 Task: Find connections with filter location San Ramón de la Nueva Orán with filter topic #AIwith filter profile language German with filter current company Dubai Jobs, Gulf Jobs, Jobs in Dubai, Qatar, Kuwait - Boyen Haddin & The Giant HR Consultant with filter school Nalanda Open University, Patna with filter industry Footwear Manufacturing with filter service category Program Management with filter keywords title Business Analyst
Action: Mouse moved to (703, 573)
Screenshot: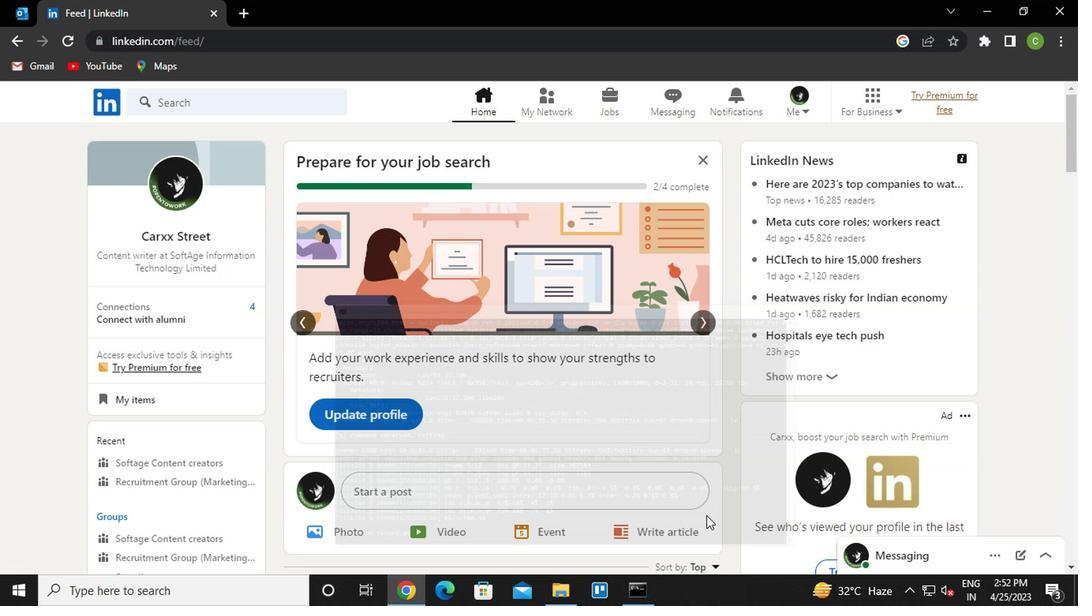 
Action: Mouse scrolled (703, 574) with delta (0, 0)
Screenshot: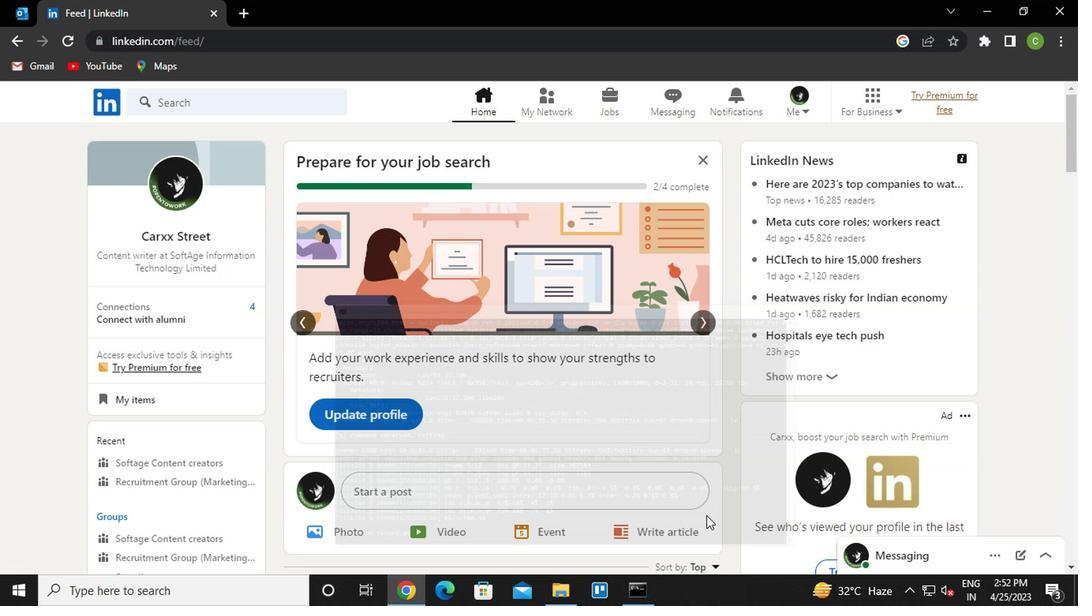 
Action: Mouse moved to (551, 105)
Screenshot: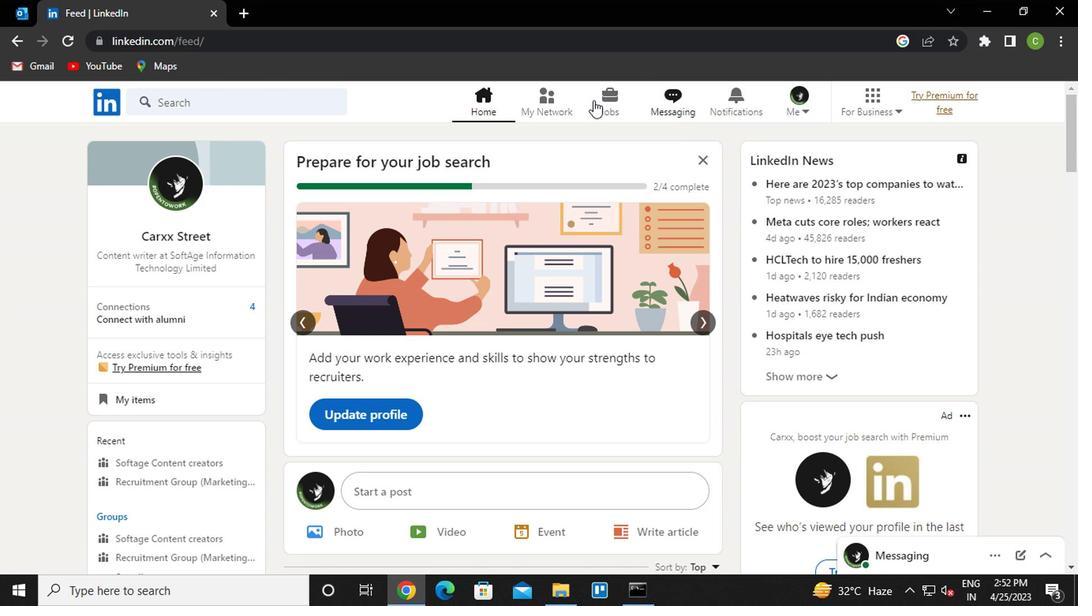 
Action: Mouse pressed left at (551, 105)
Screenshot: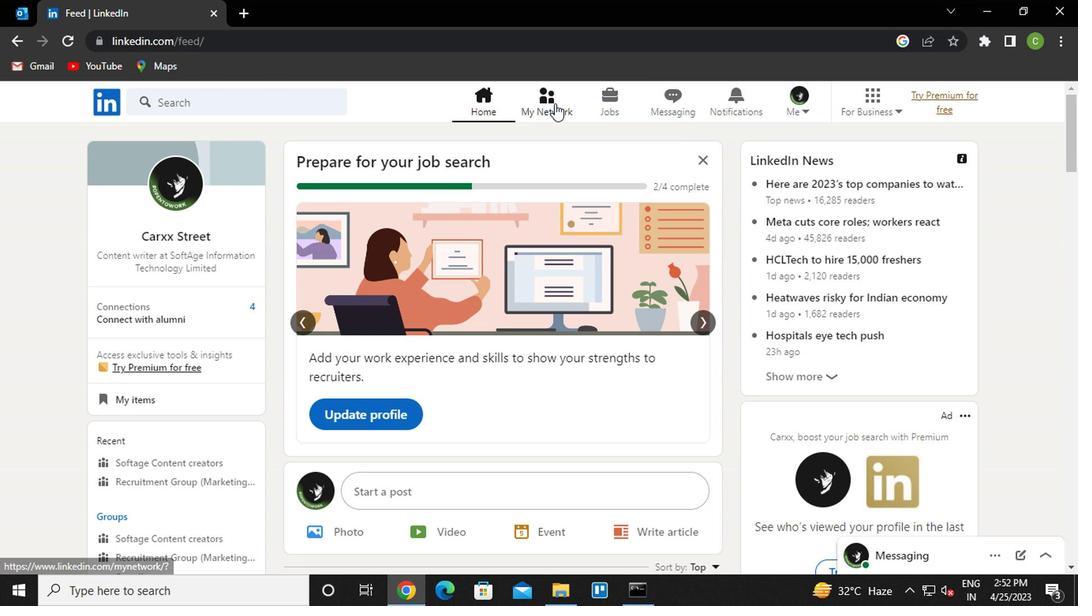 
Action: Mouse moved to (212, 199)
Screenshot: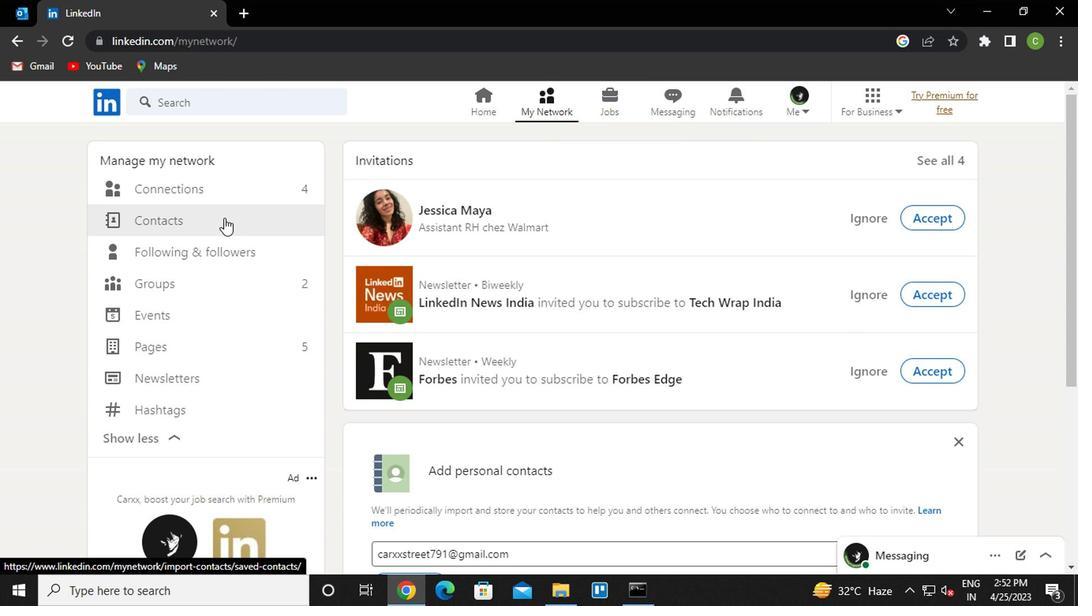 
Action: Mouse pressed left at (212, 199)
Screenshot: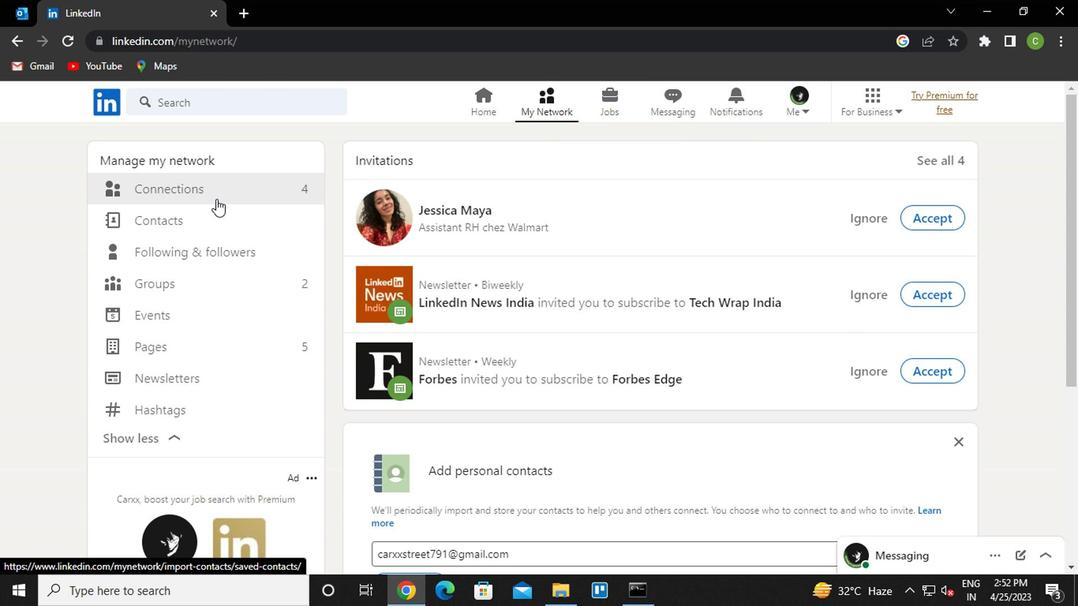 
Action: Mouse moved to (215, 203)
Screenshot: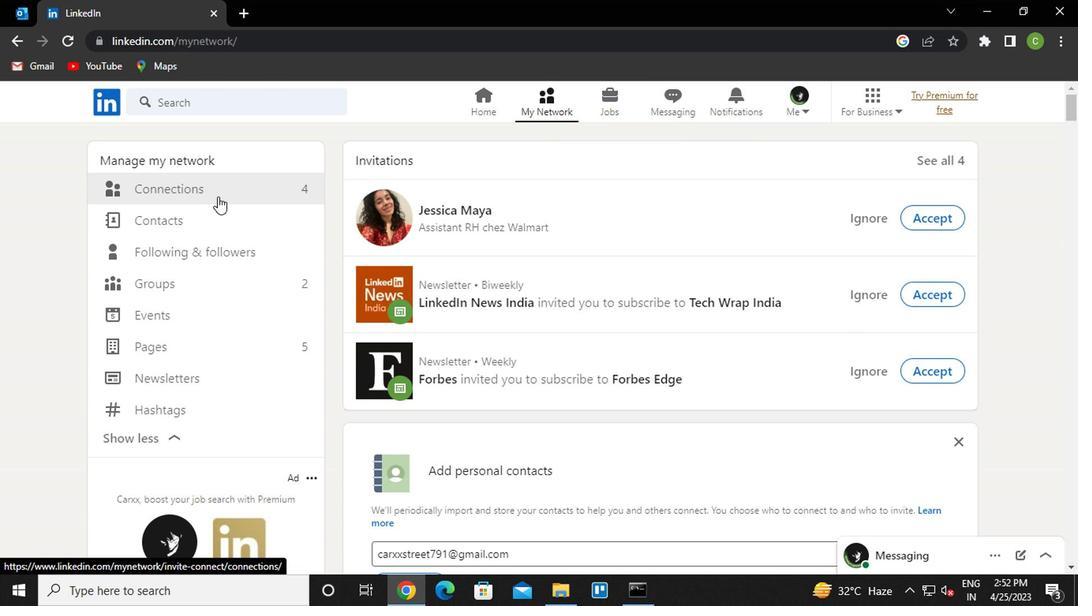 
Action: Mouse pressed left at (215, 203)
Screenshot: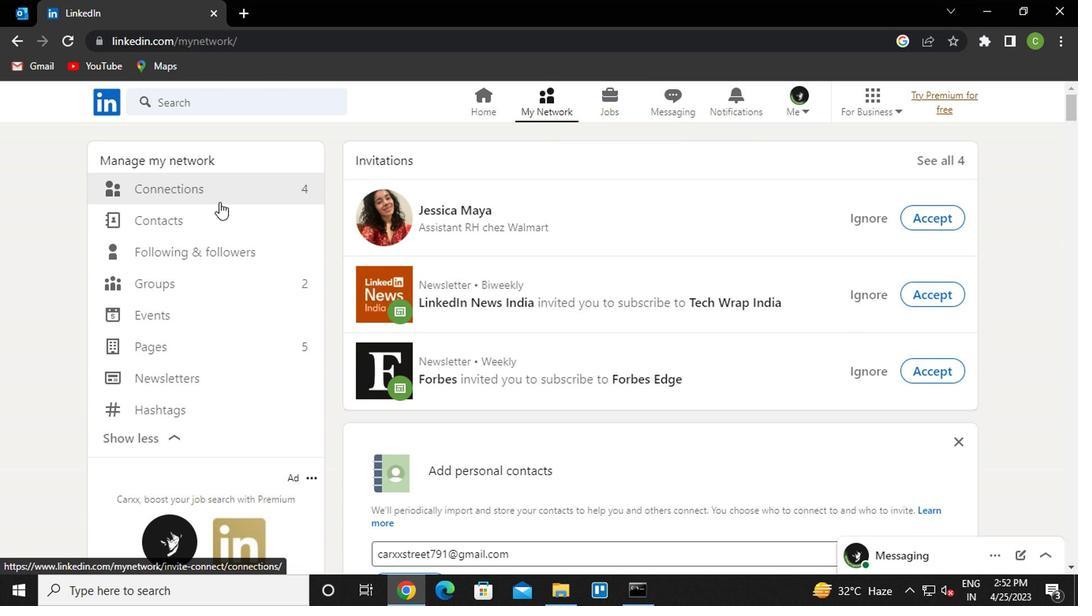 
Action: Mouse moved to (216, 201)
Screenshot: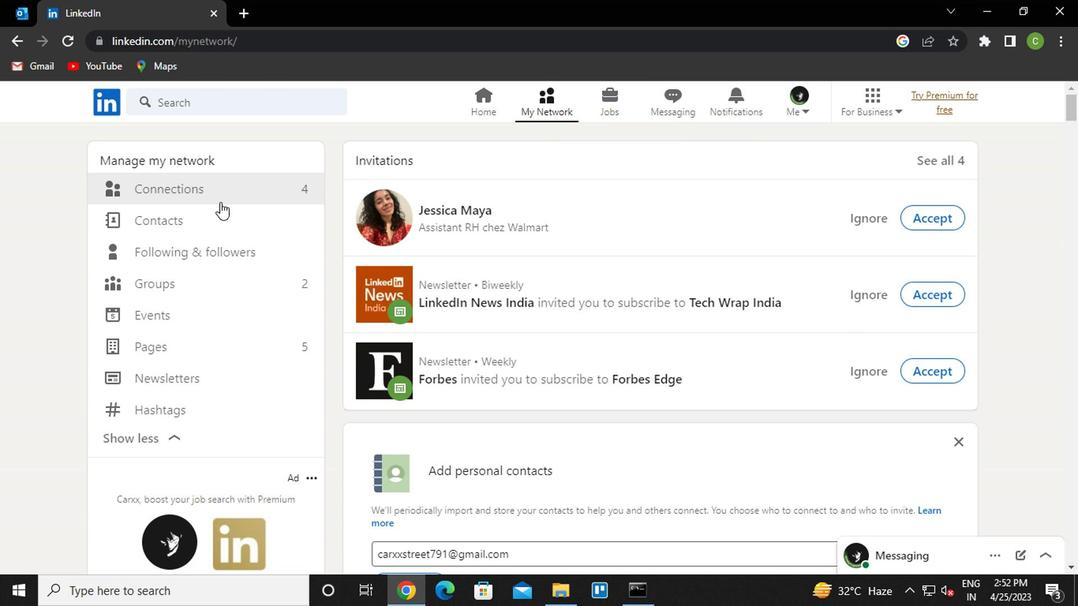 
Action: Mouse pressed left at (216, 201)
Screenshot: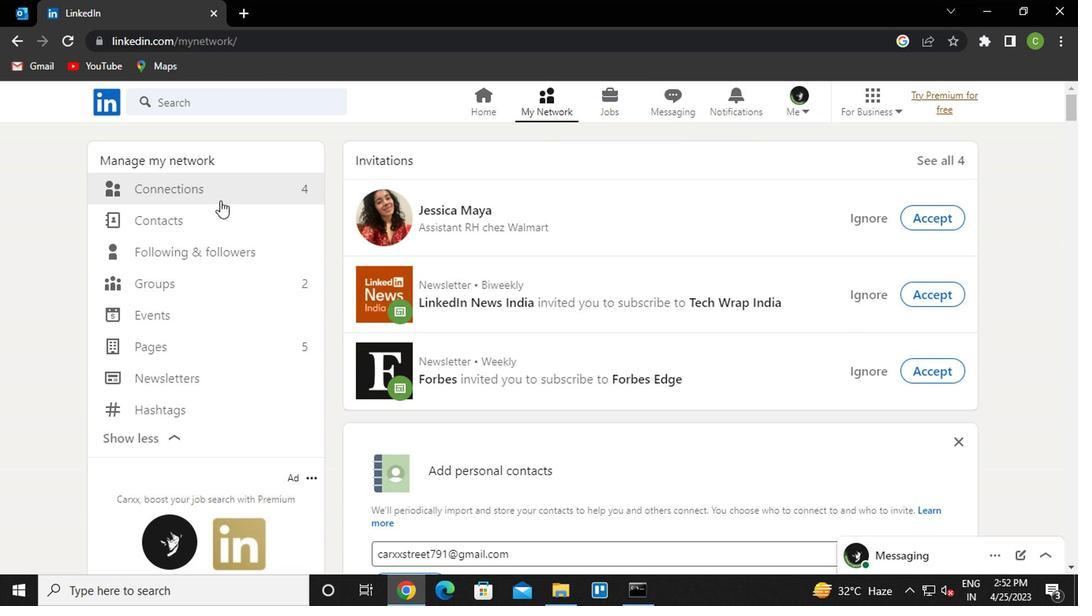 
Action: Mouse pressed left at (216, 201)
Screenshot: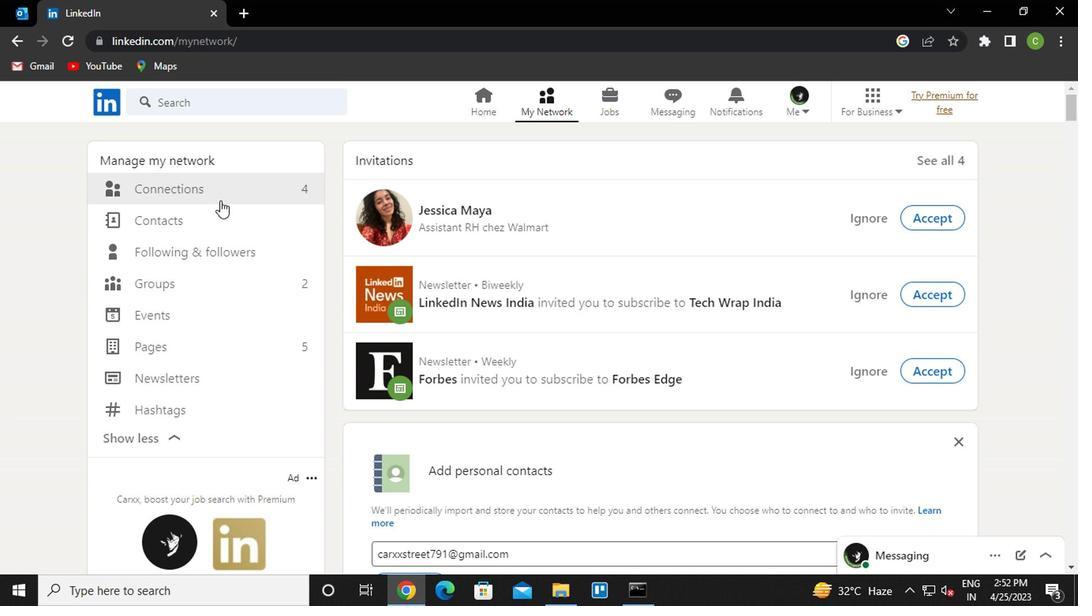 
Action: Mouse pressed left at (216, 201)
Screenshot: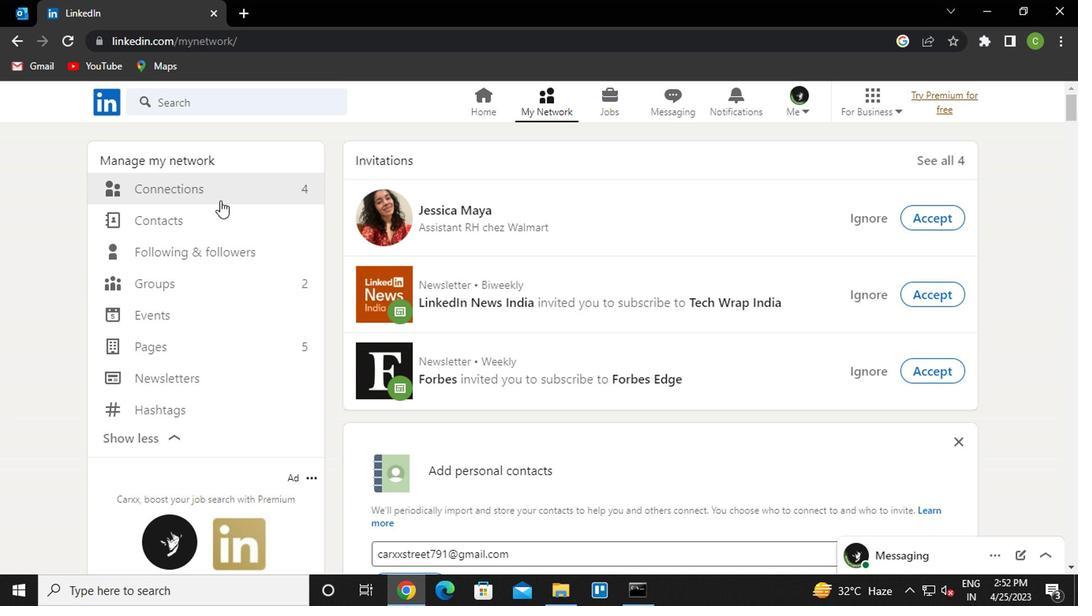 
Action: Mouse moved to (235, 202)
Screenshot: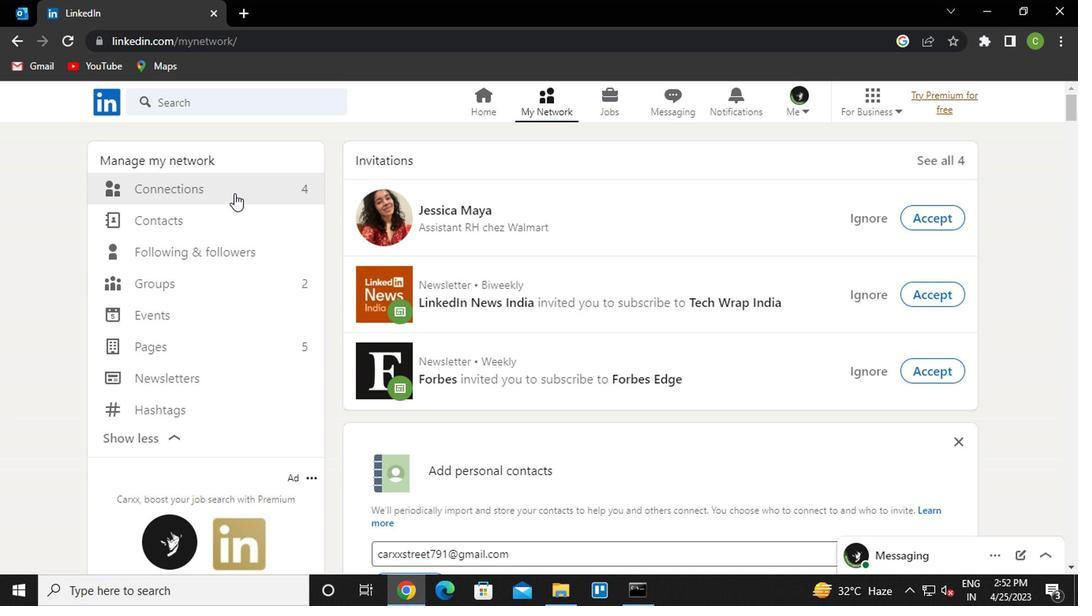 
Action: Mouse scrolled (235, 203) with delta (0, 1)
Screenshot: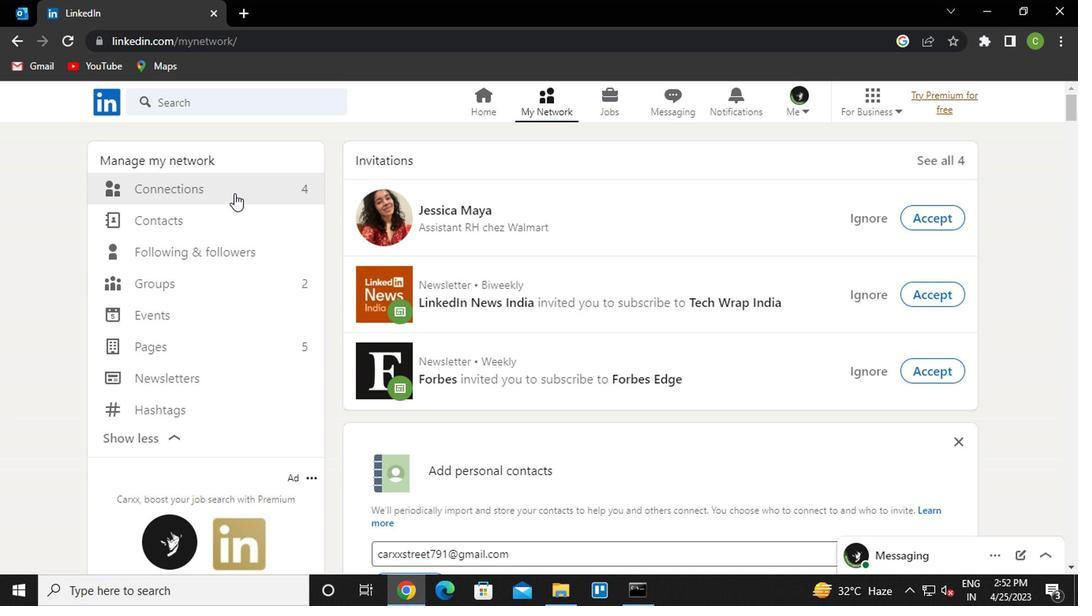 
Action: Mouse moved to (235, 207)
Screenshot: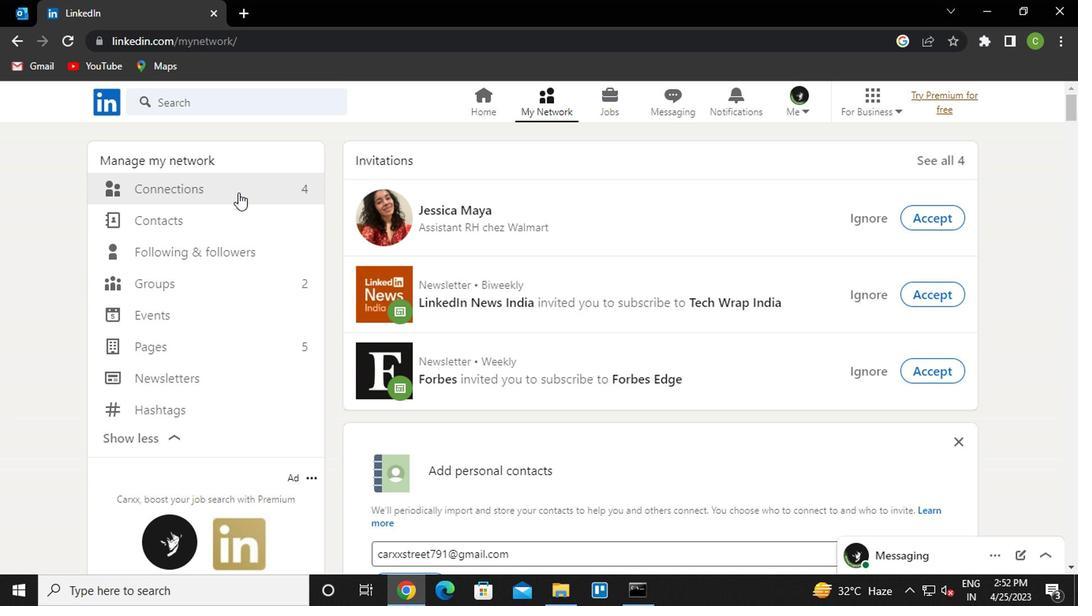 
Action: Mouse scrolled (235, 207) with delta (0, 0)
Screenshot: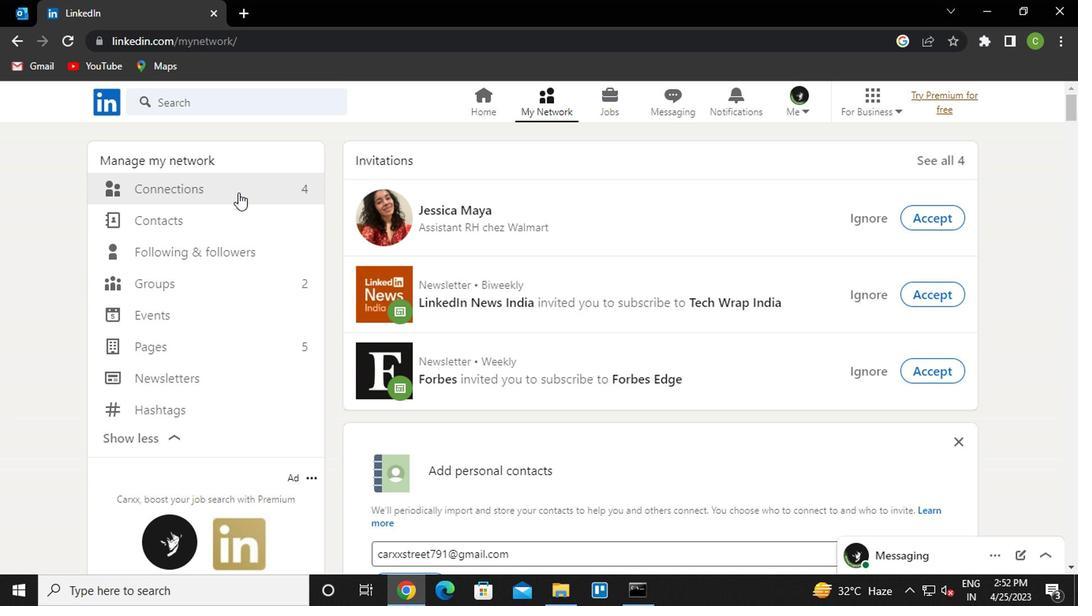 
Action: Mouse moved to (235, 210)
Screenshot: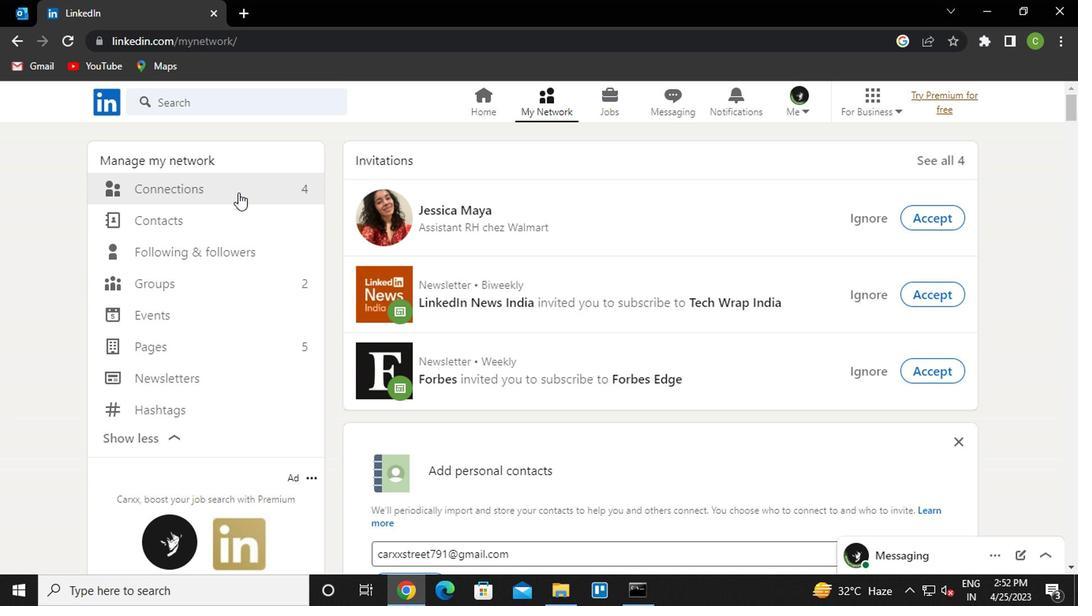 
Action: Mouse scrolled (235, 211) with delta (0, 1)
Screenshot: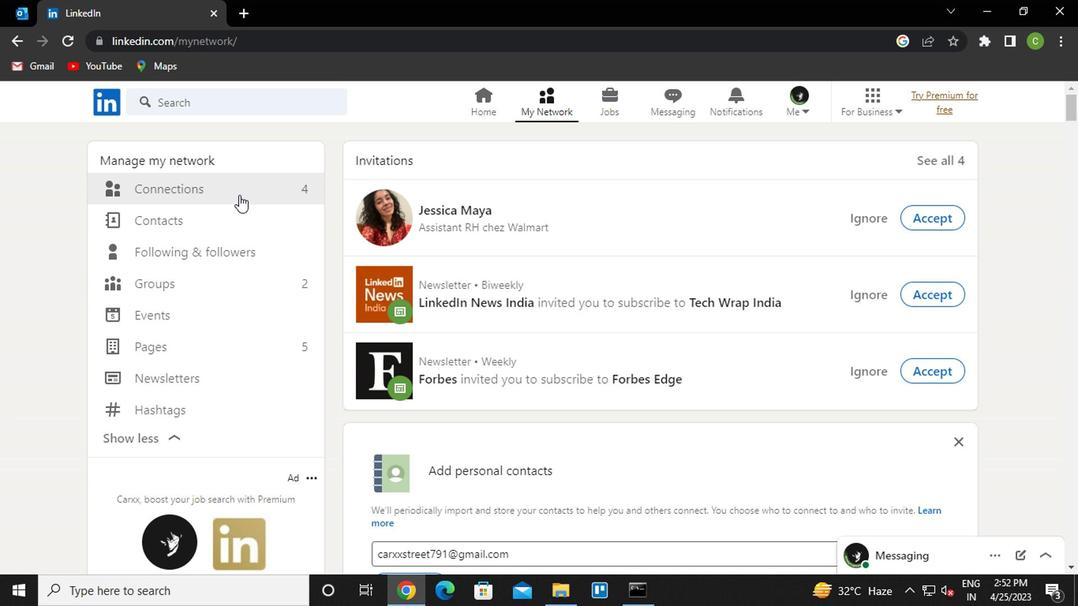 
Action: Mouse moved to (238, 189)
Screenshot: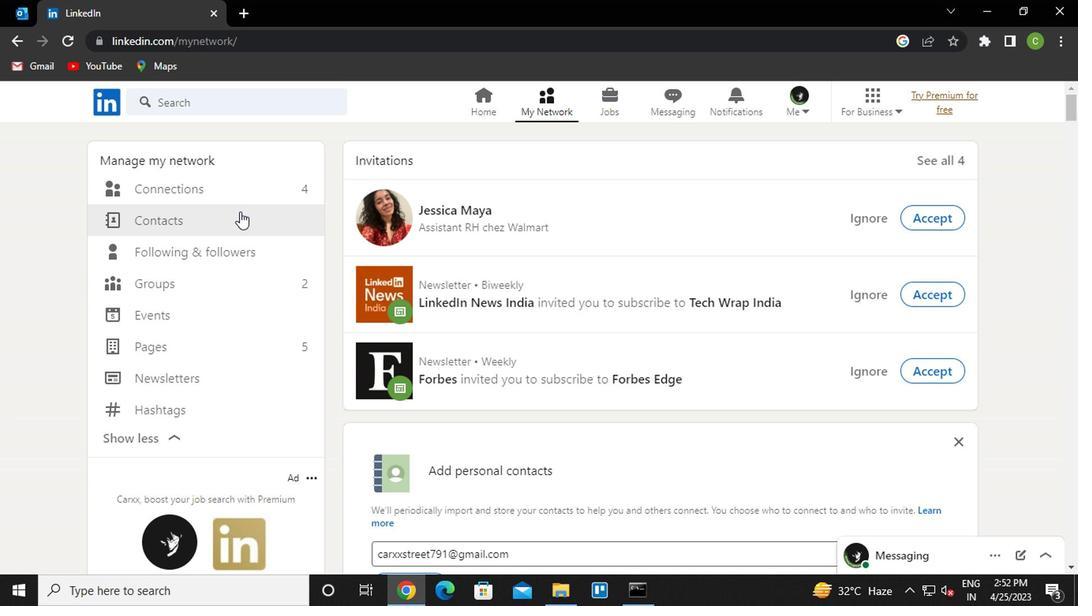 
Action: Mouse pressed left at (238, 189)
Screenshot: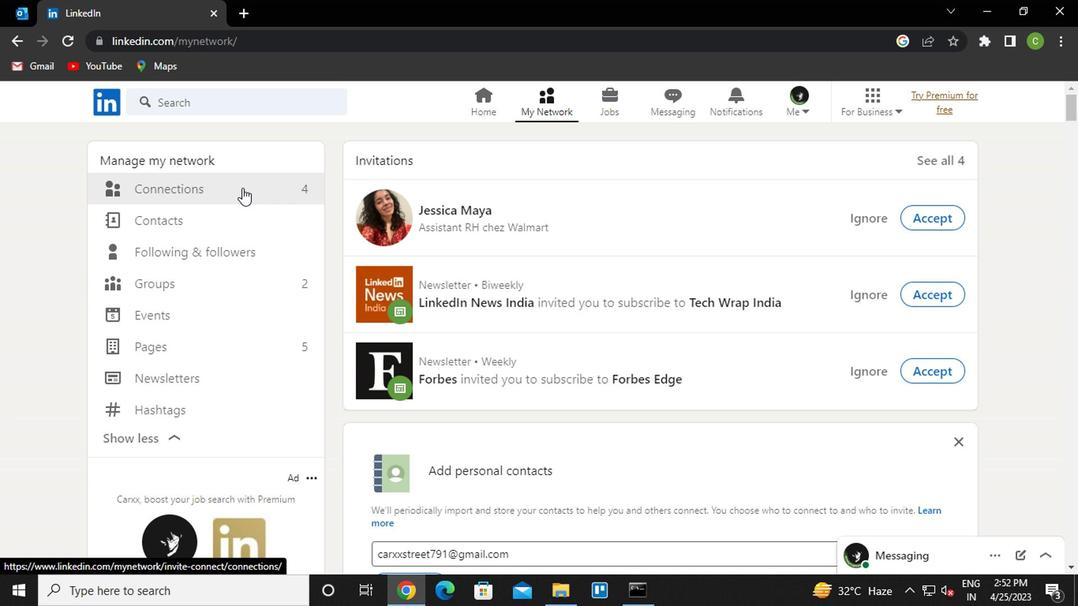 
Action: Mouse moved to (667, 189)
Screenshot: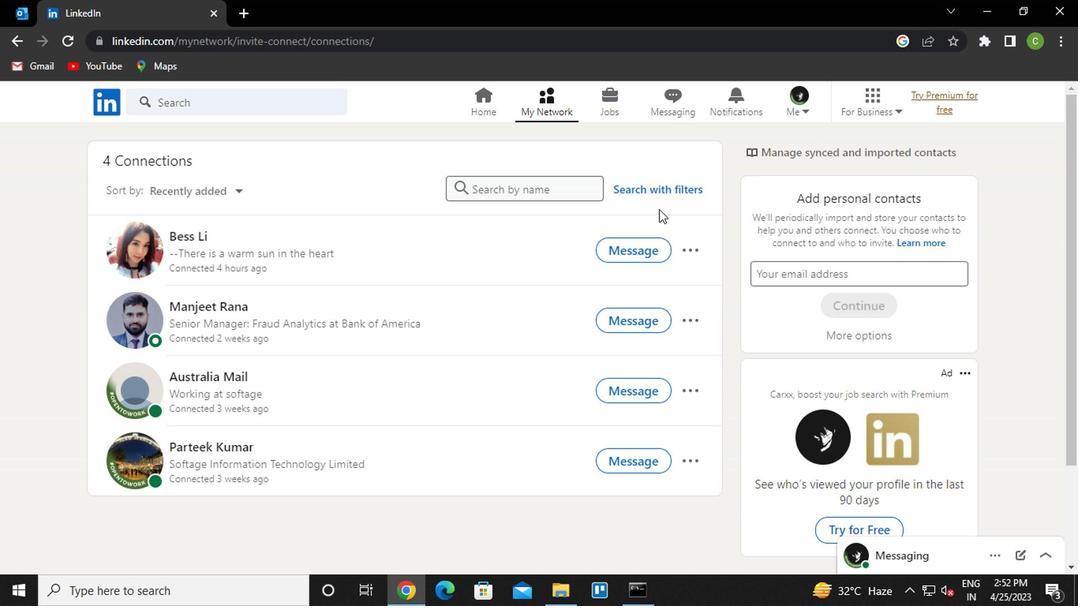 
Action: Mouse pressed left at (667, 189)
Screenshot: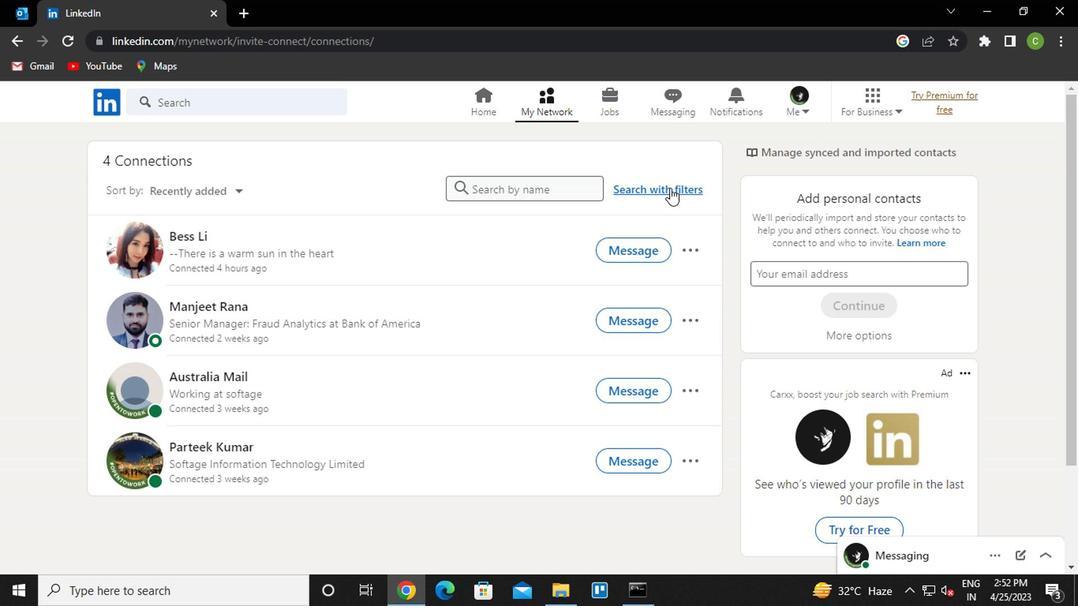 
Action: Mouse moved to (542, 154)
Screenshot: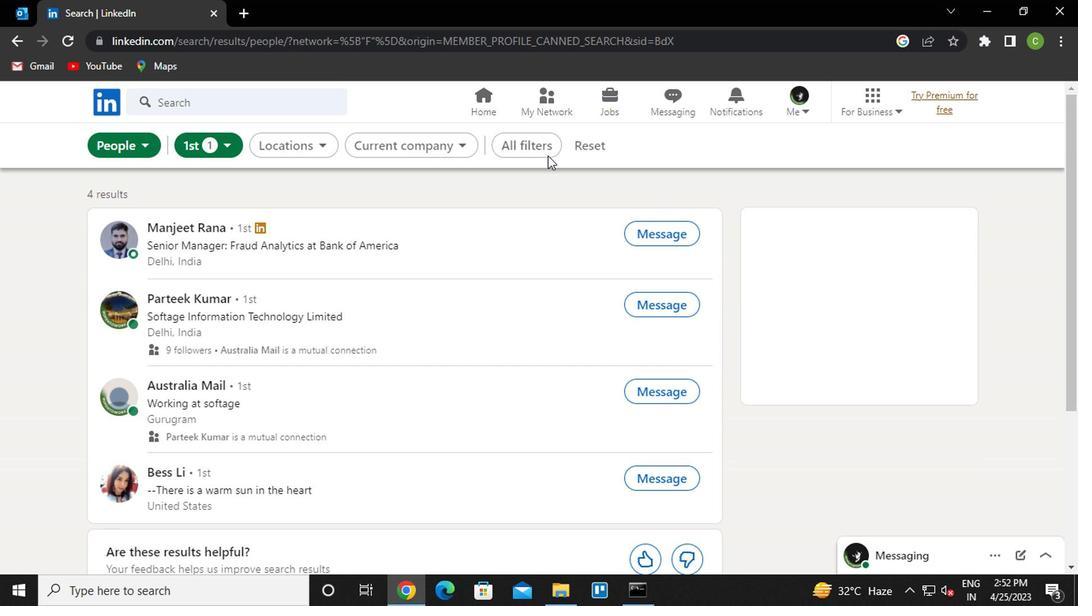
Action: Mouse pressed left at (542, 154)
Screenshot: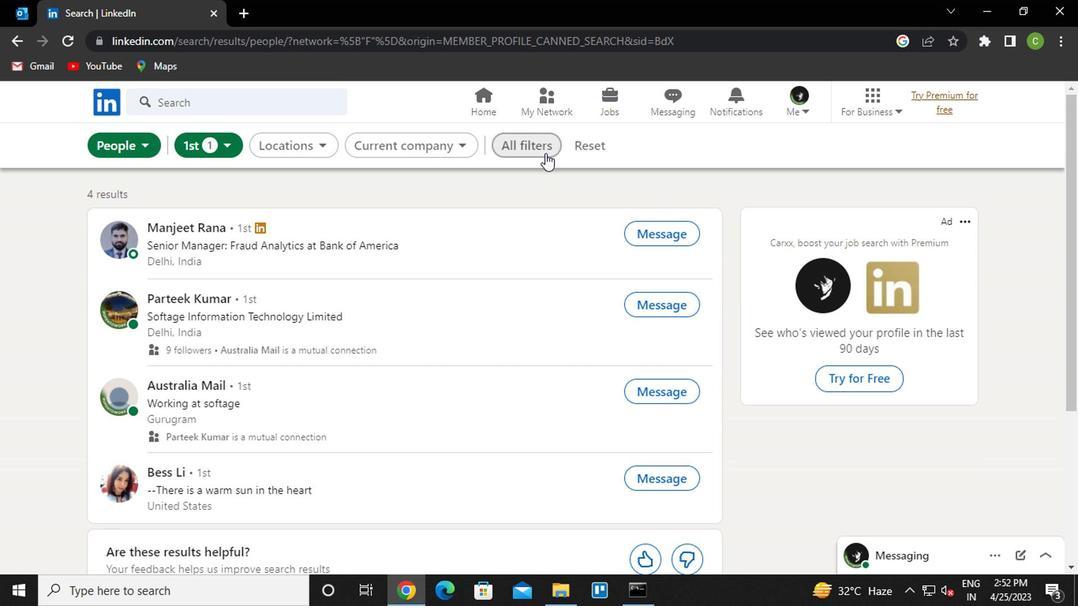 
Action: Mouse moved to (852, 327)
Screenshot: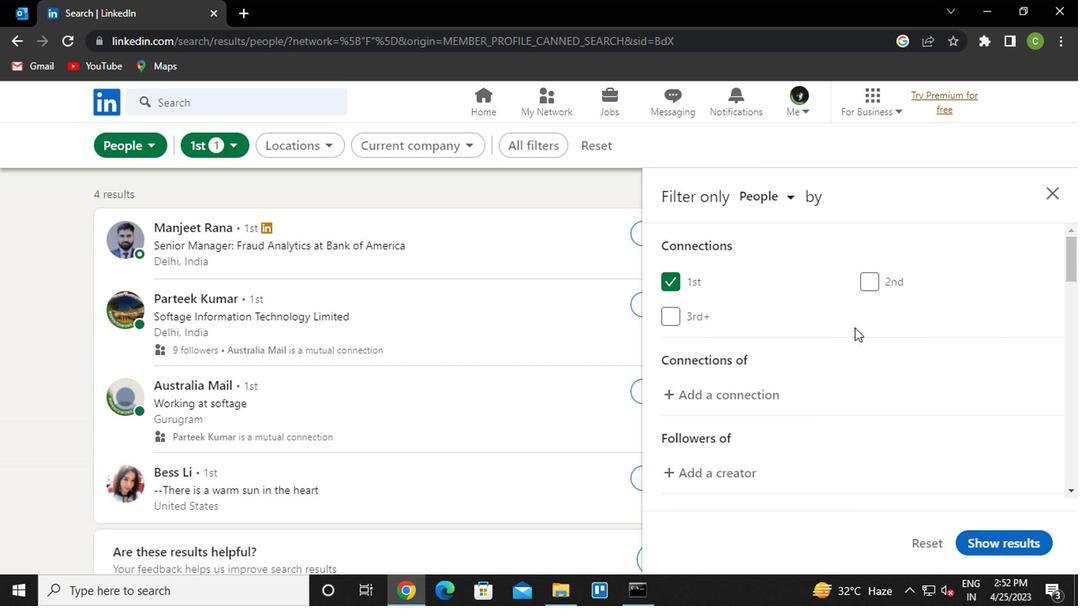 
Action: Mouse scrolled (852, 326) with delta (0, -1)
Screenshot: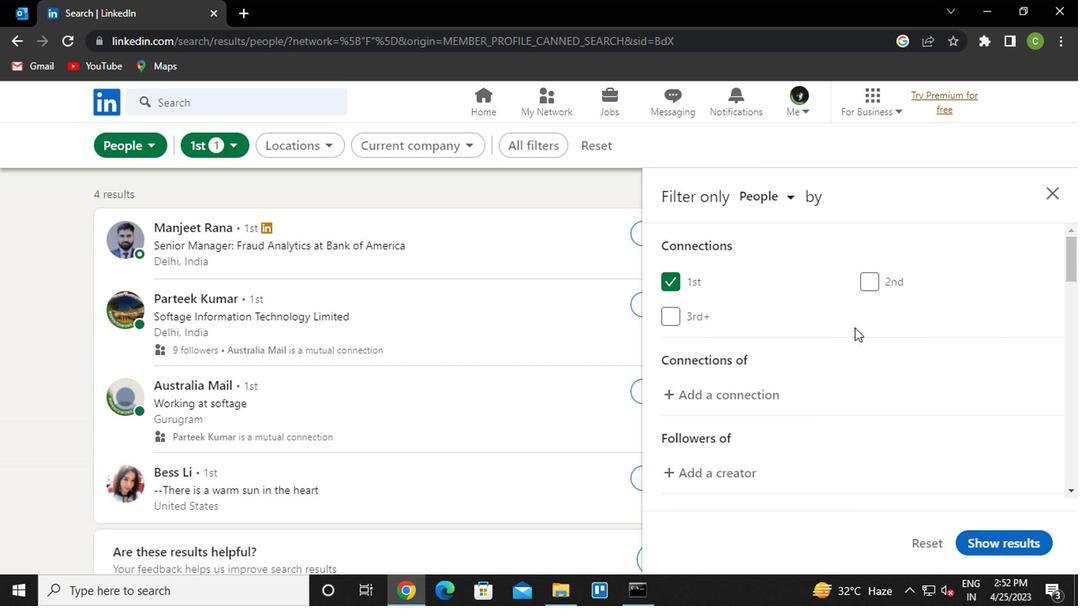 
Action: Mouse moved to (846, 339)
Screenshot: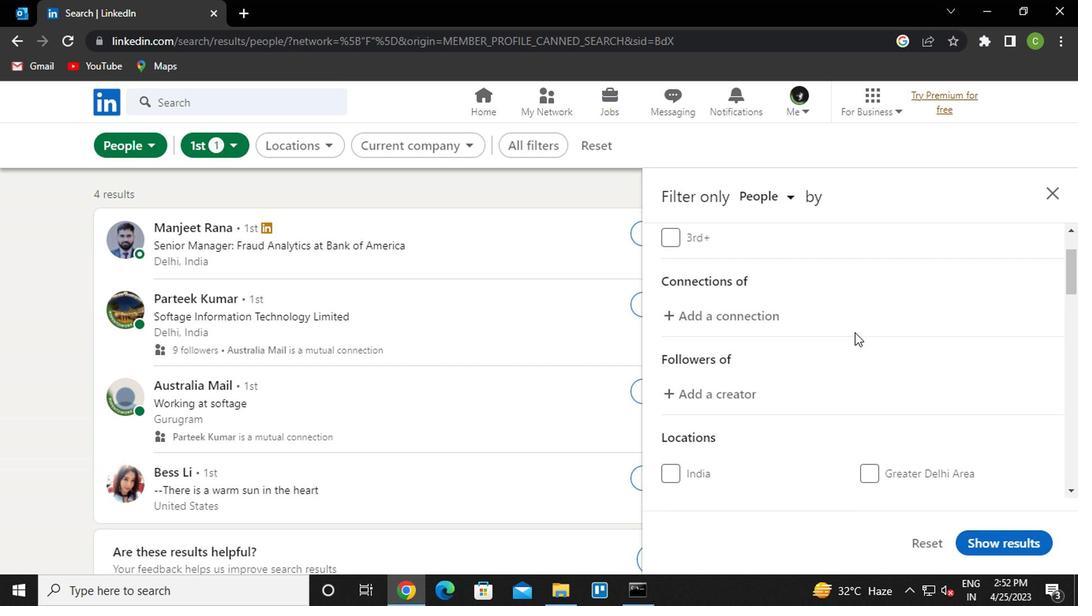 
Action: Mouse scrolled (846, 338) with delta (0, -1)
Screenshot: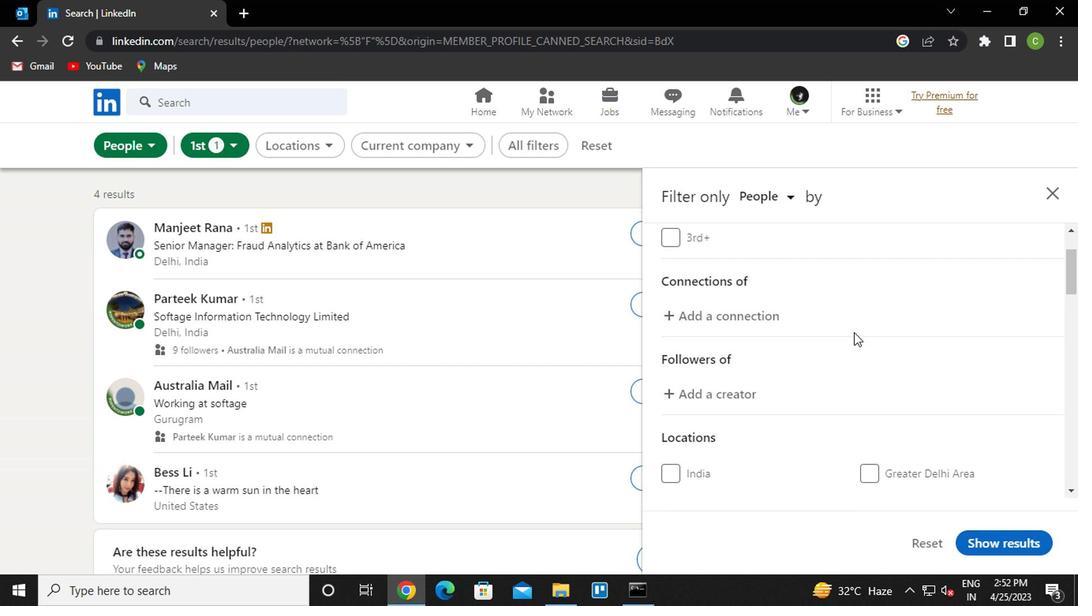 
Action: Mouse scrolled (846, 338) with delta (0, -1)
Screenshot: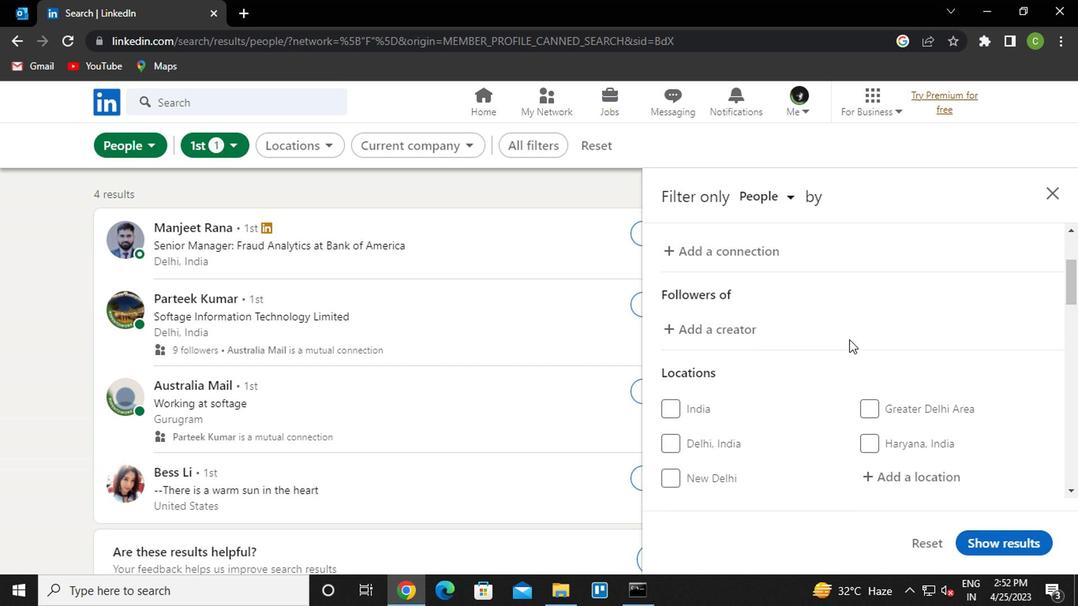 
Action: Mouse moved to (904, 376)
Screenshot: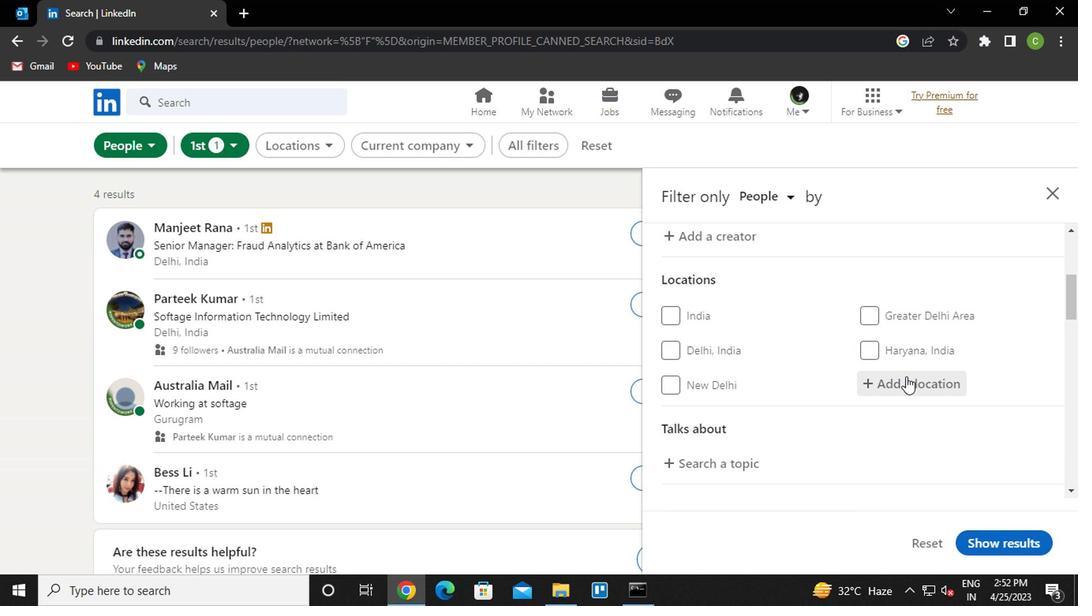 
Action: Mouse pressed left at (904, 376)
Screenshot: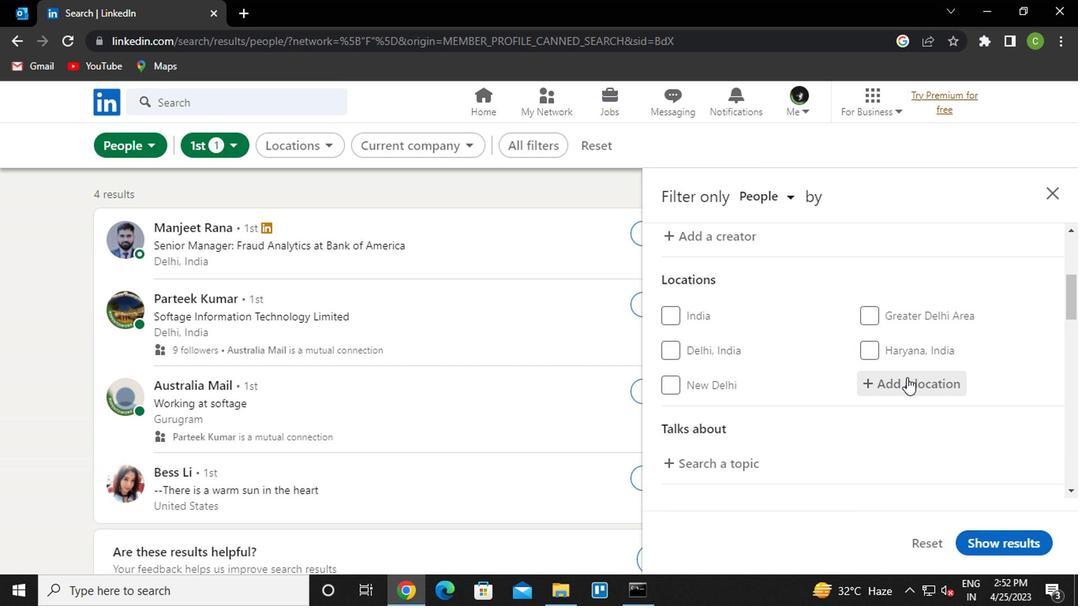 
Action: Mouse moved to (901, 379)
Screenshot: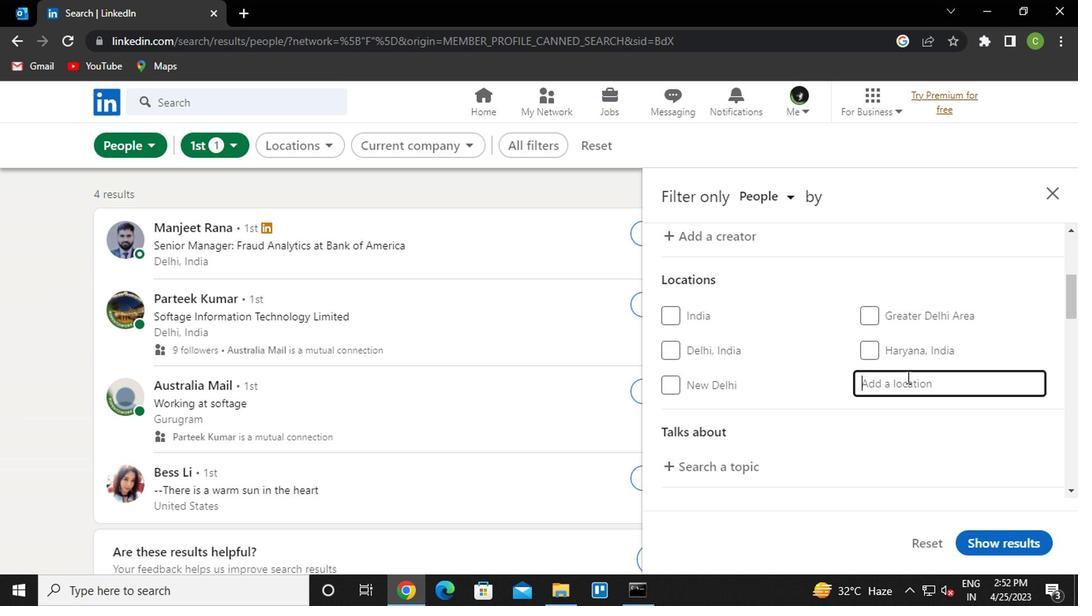 
Action: Key pressed <Key.caps_lock><Key.caps_lock>s<Key.caps_lock>an<Key.space><Key.caps_lock>r<Key.caps_lock>amon<Key.down><Key.enter>
Screenshot: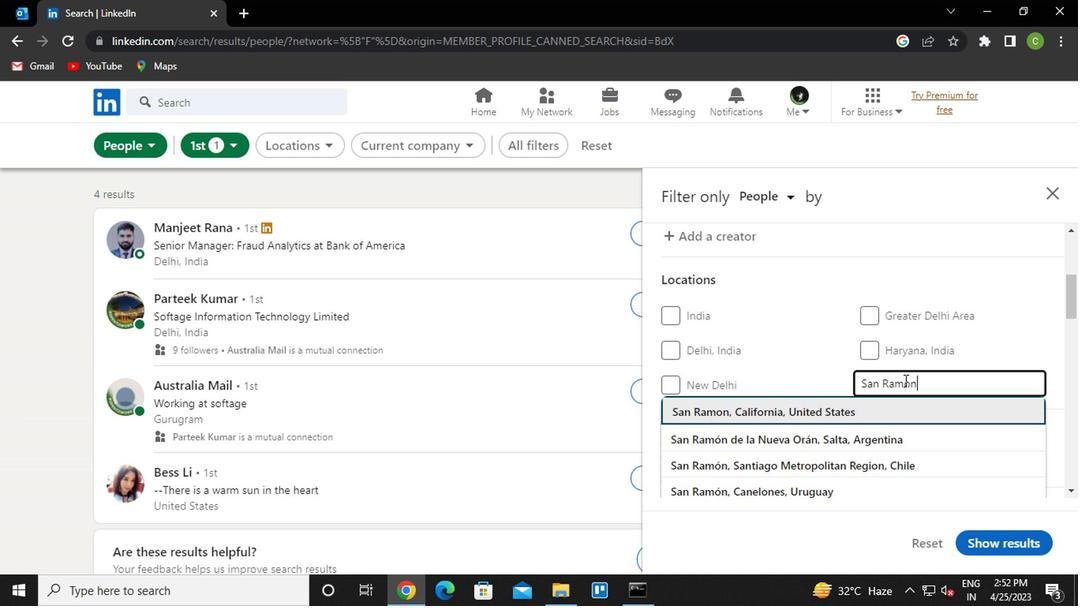 
Action: Mouse moved to (887, 370)
Screenshot: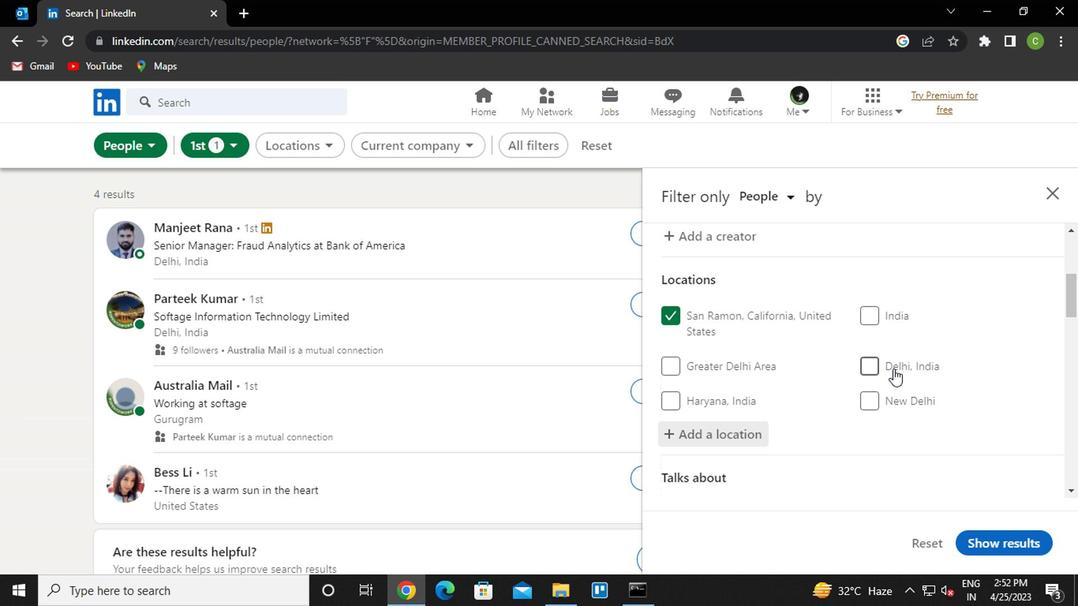 
Action: Mouse scrolled (887, 369) with delta (0, 0)
Screenshot: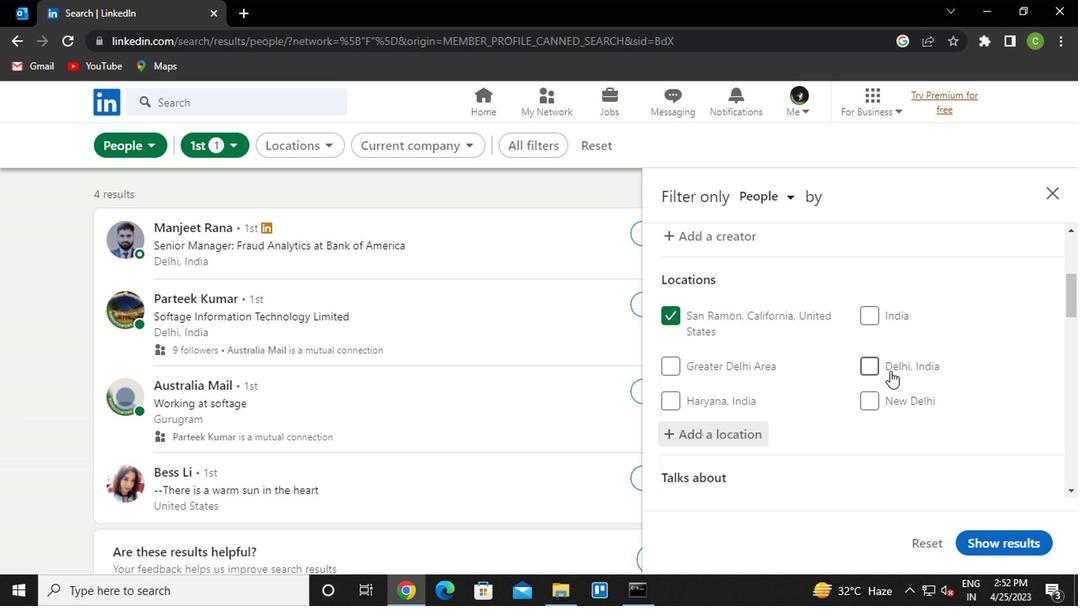
Action: Mouse moved to (724, 429)
Screenshot: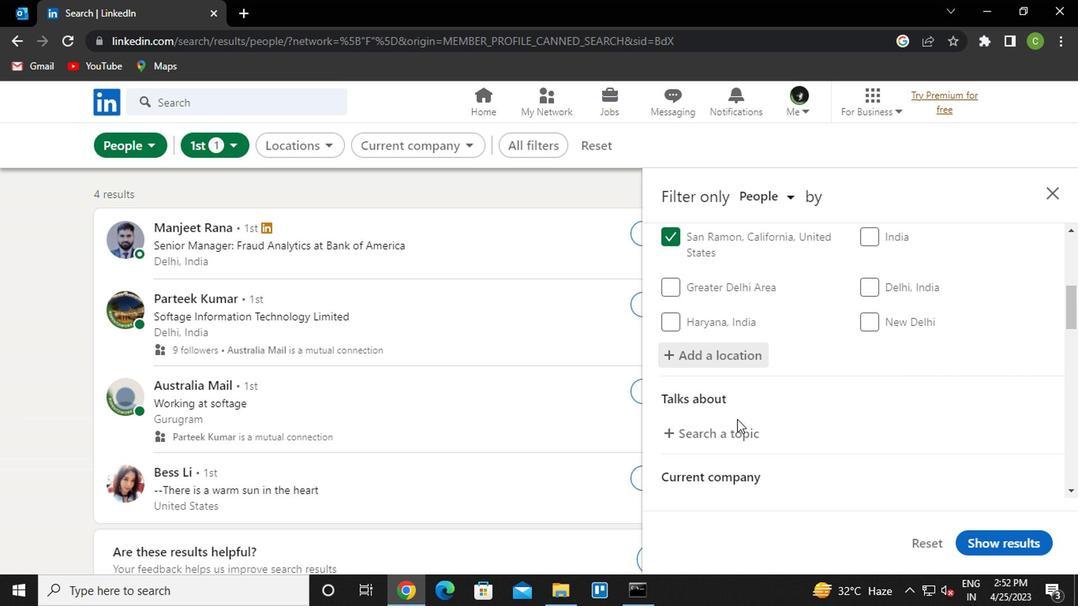 
Action: Mouse pressed left at (724, 429)
Screenshot: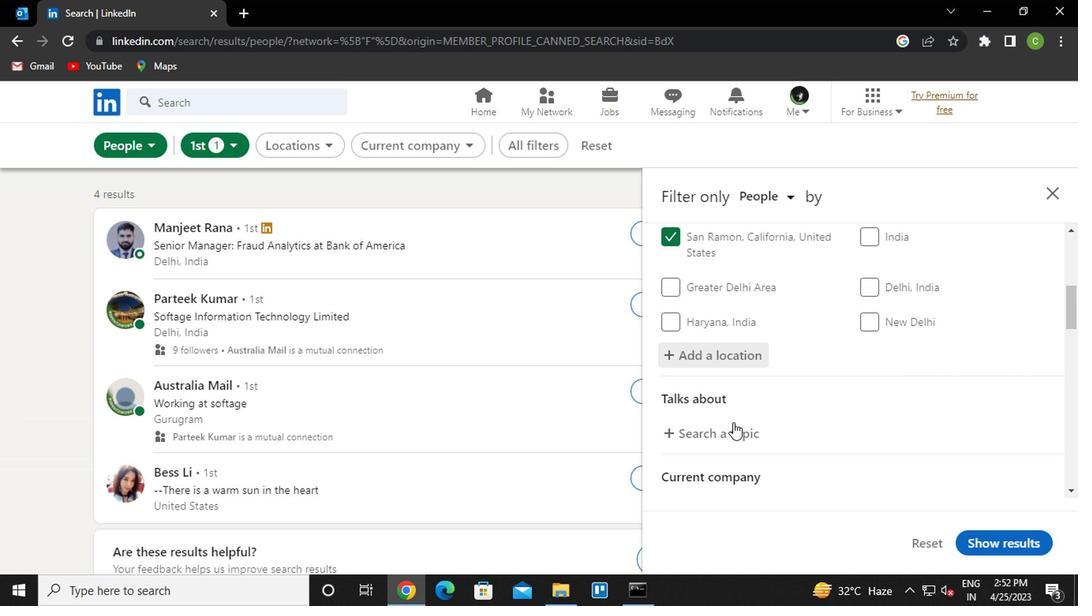
Action: Mouse moved to (722, 433)
Screenshot: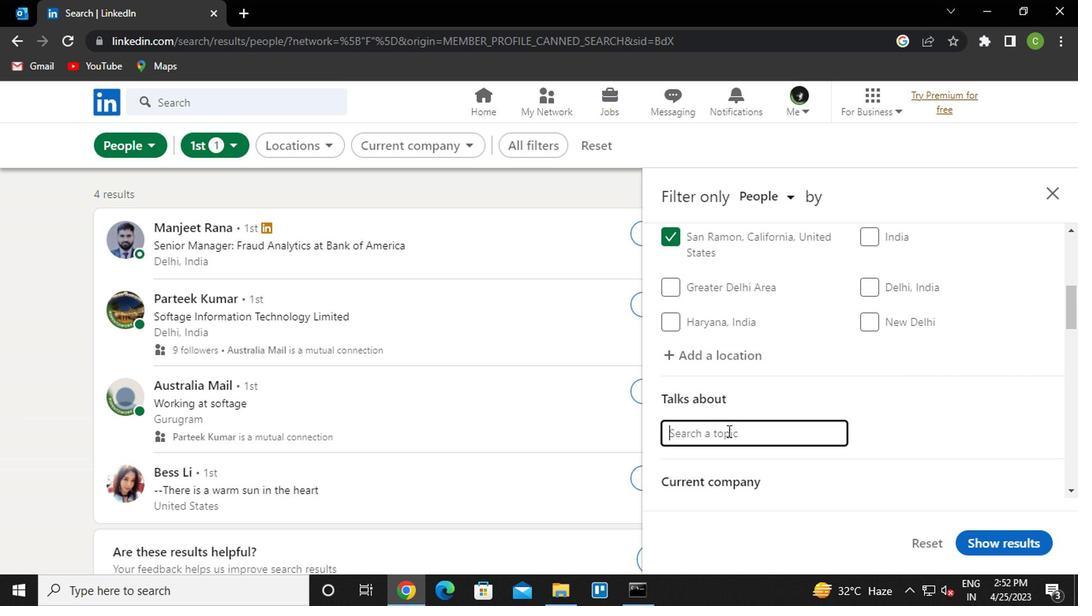 
Action: Key pressed <Key.caps_lock>ai<Key.down><Key.enter>
Screenshot: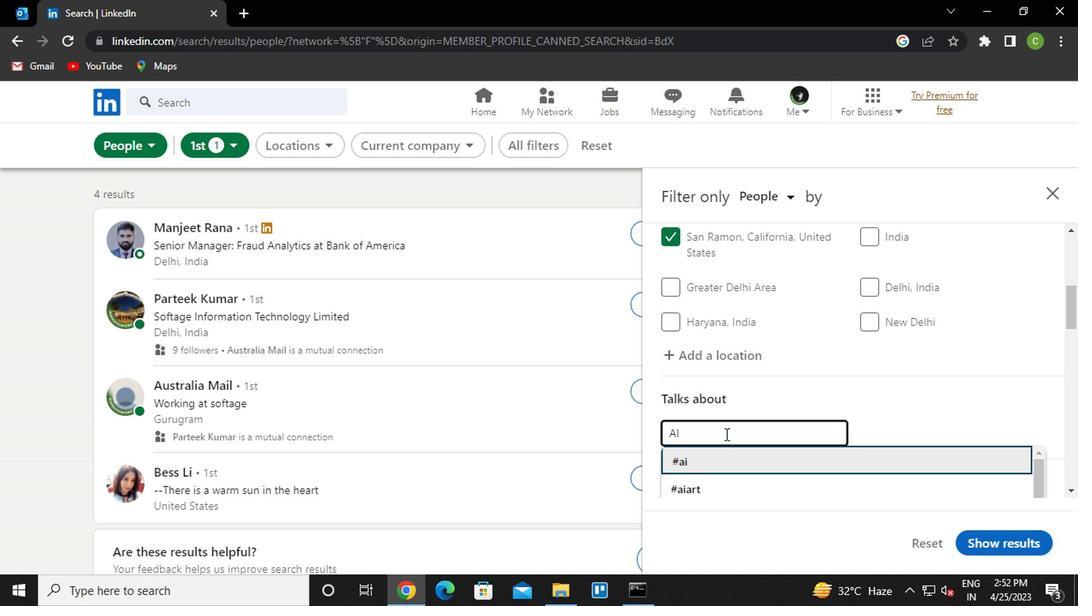 
Action: Mouse moved to (765, 425)
Screenshot: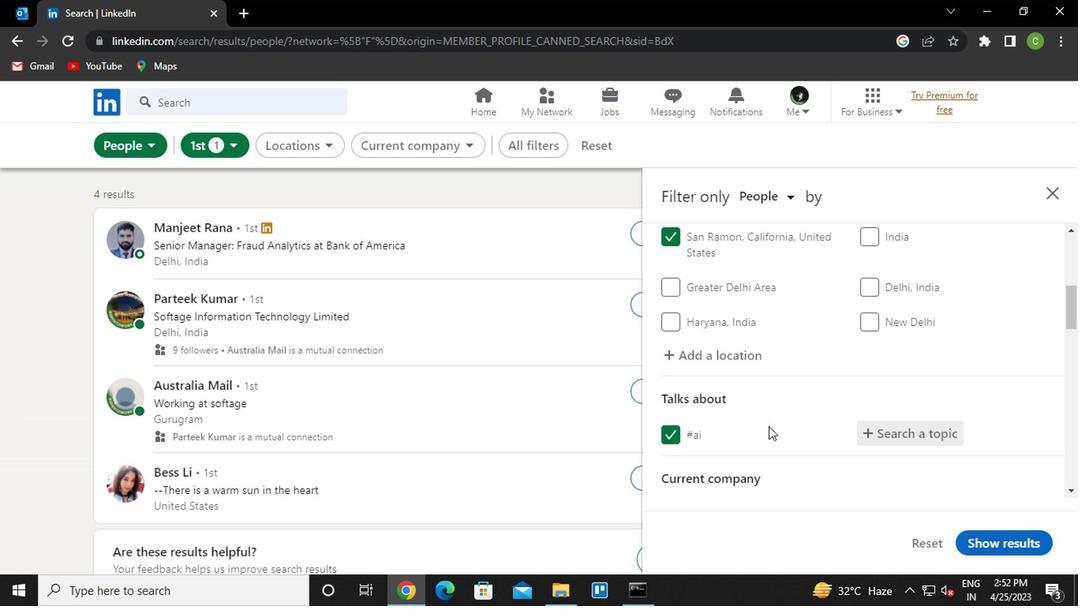 
Action: Mouse scrolled (765, 424) with delta (0, -1)
Screenshot: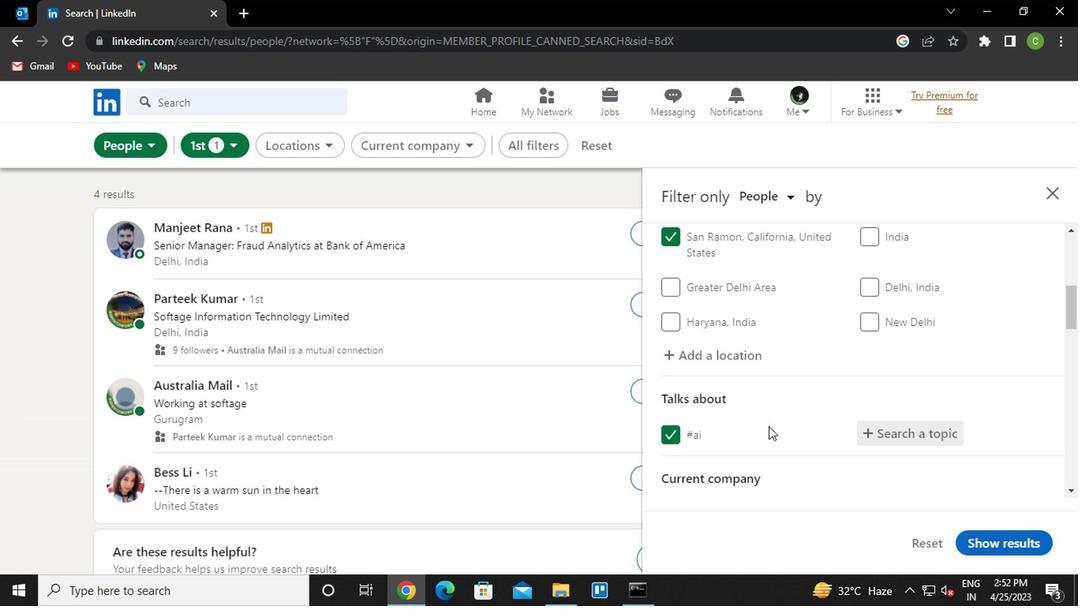 
Action: Mouse moved to (765, 425)
Screenshot: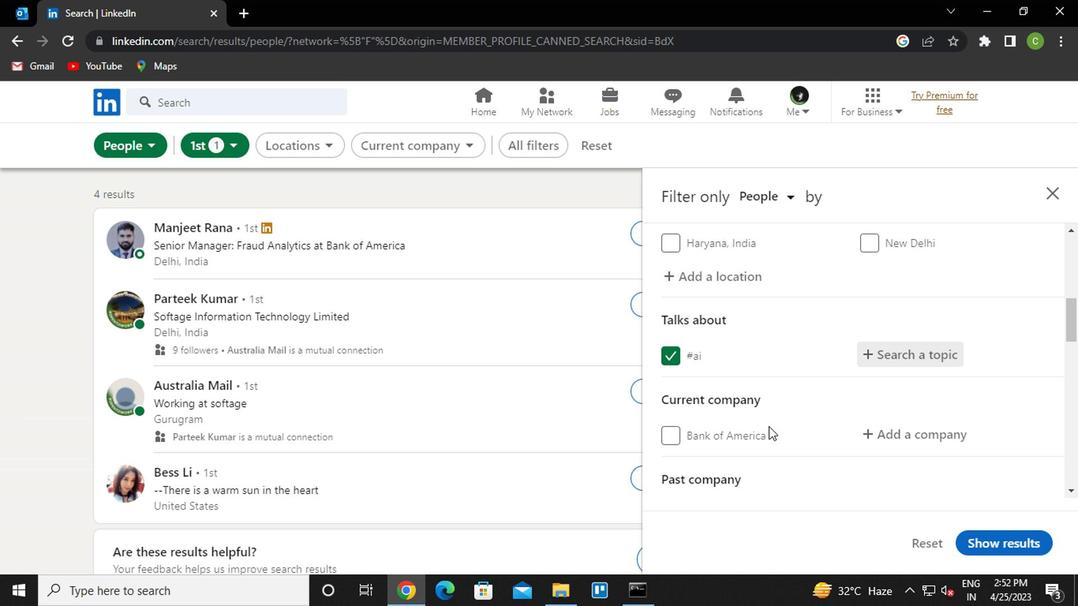 
Action: Mouse scrolled (765, 424) with delta (0, -1)
Screenshot: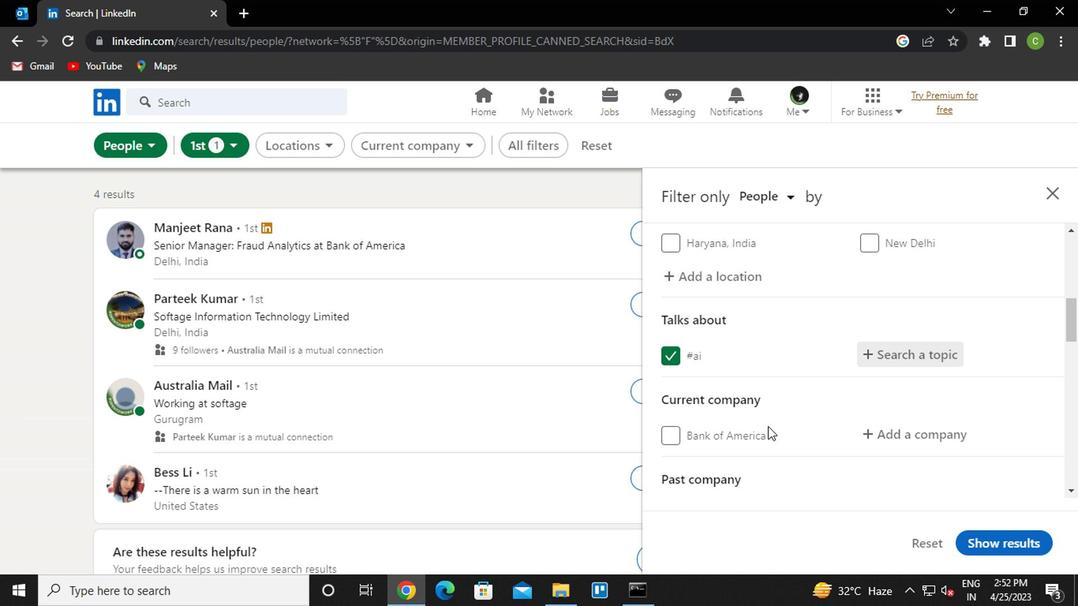 
Action: Mouse moved to (913, 359)
Screenshot: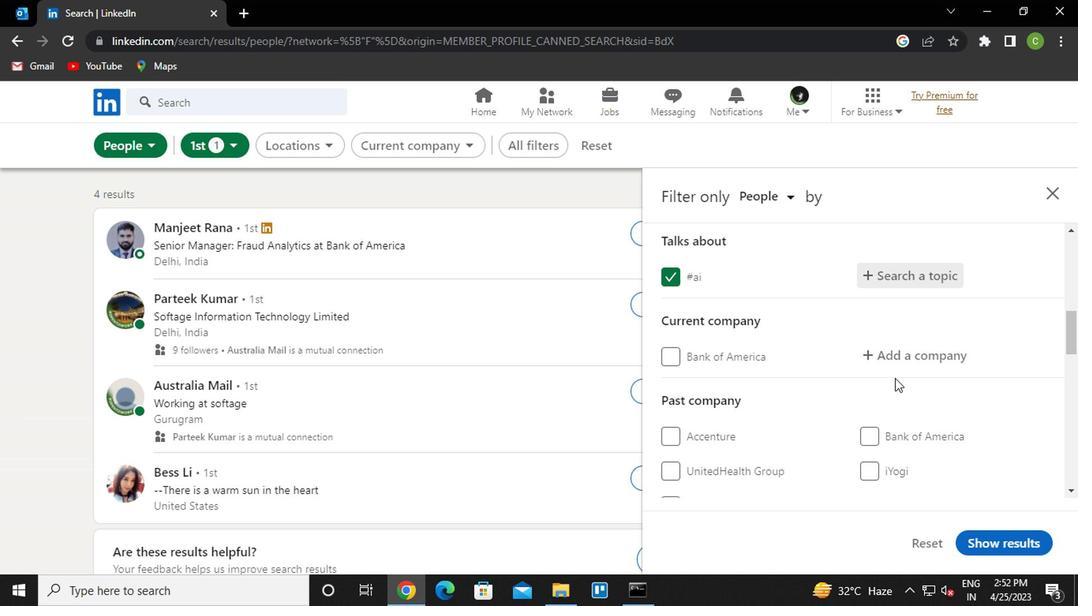 
Action: Mouse pressed left at (913, 359)
Screenshot: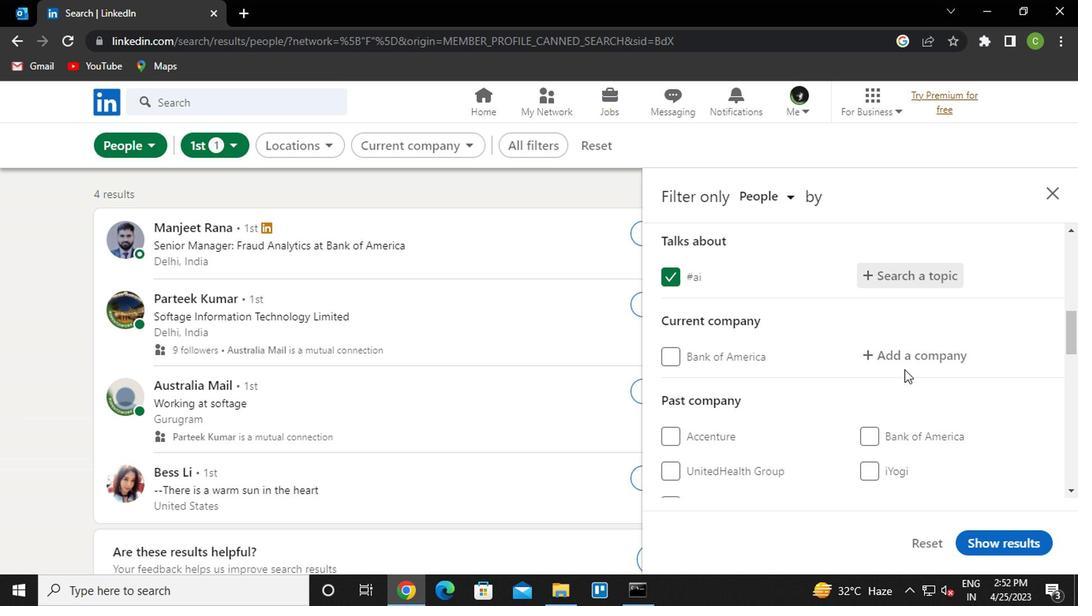 
Action: Mouse moved to (905, 363)
Screenshot: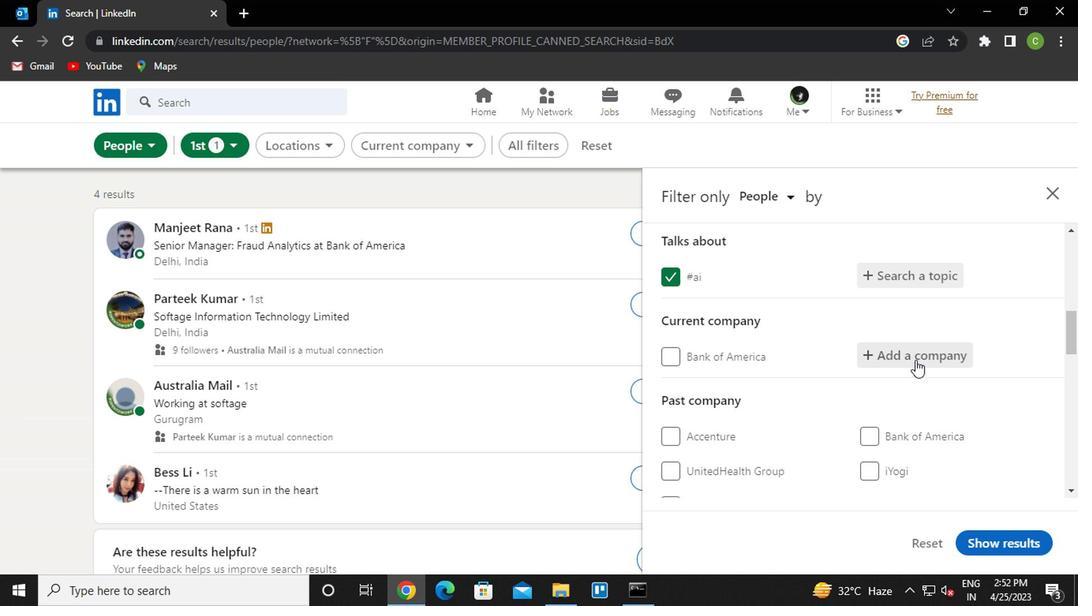 
Action: Key pressed <Key.caps_lock><Key.caps_lock>d<Key.caps_lock>ubai<Key.space>jobs<Key.down><Key.down><Key.enter>
Screenshot: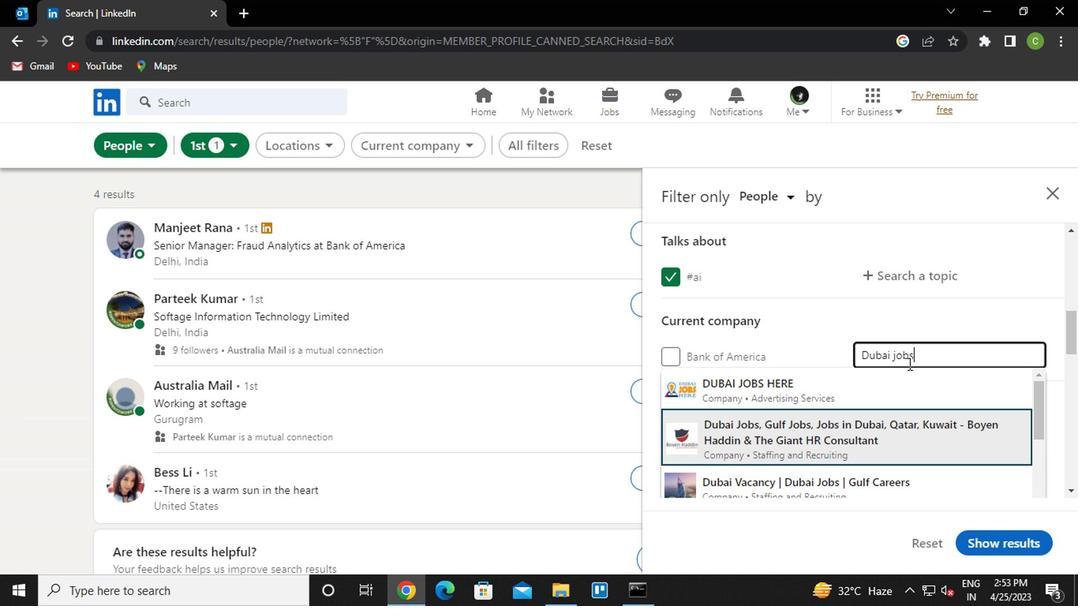 
Action: Mouse moved to (866, 385)
Screenshot: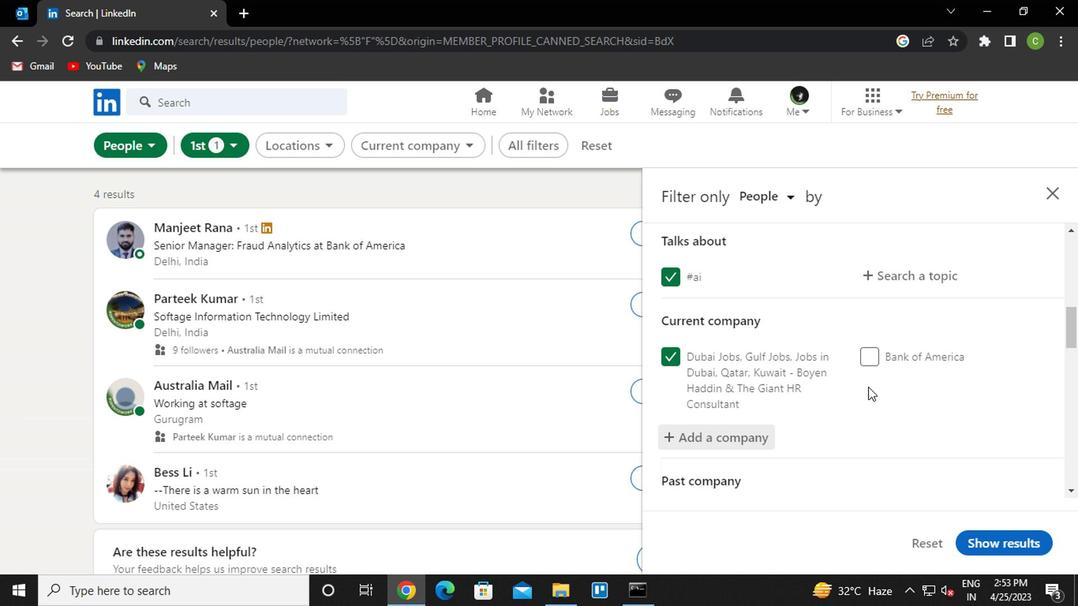 
Action: Mouse scrolled (866, 384) with delta (0, -1)
Screenshot: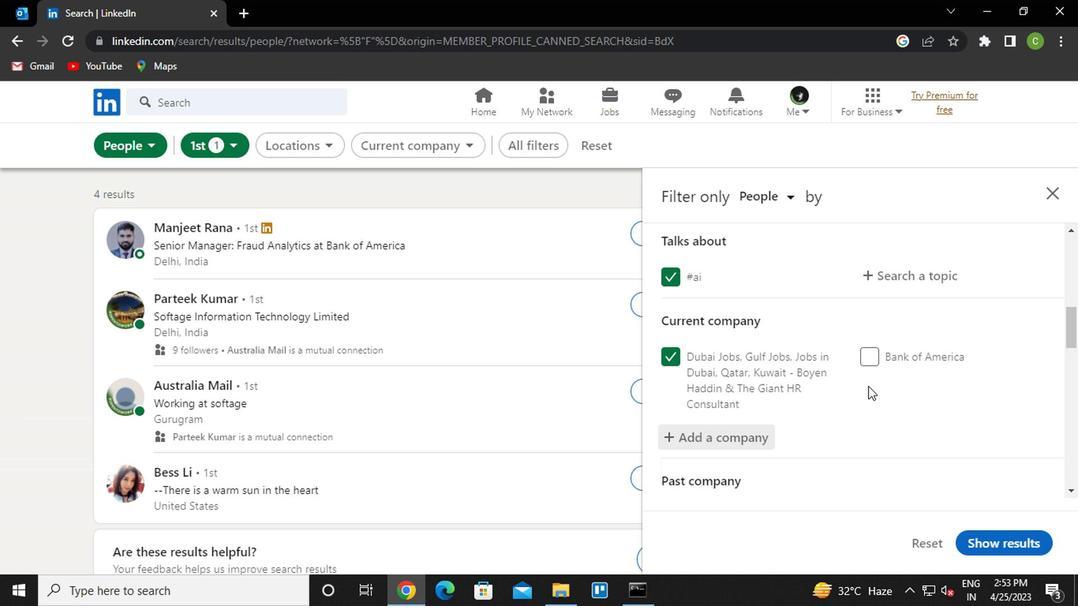 
Action: Mouse moved to (860, 387)
Screenshot: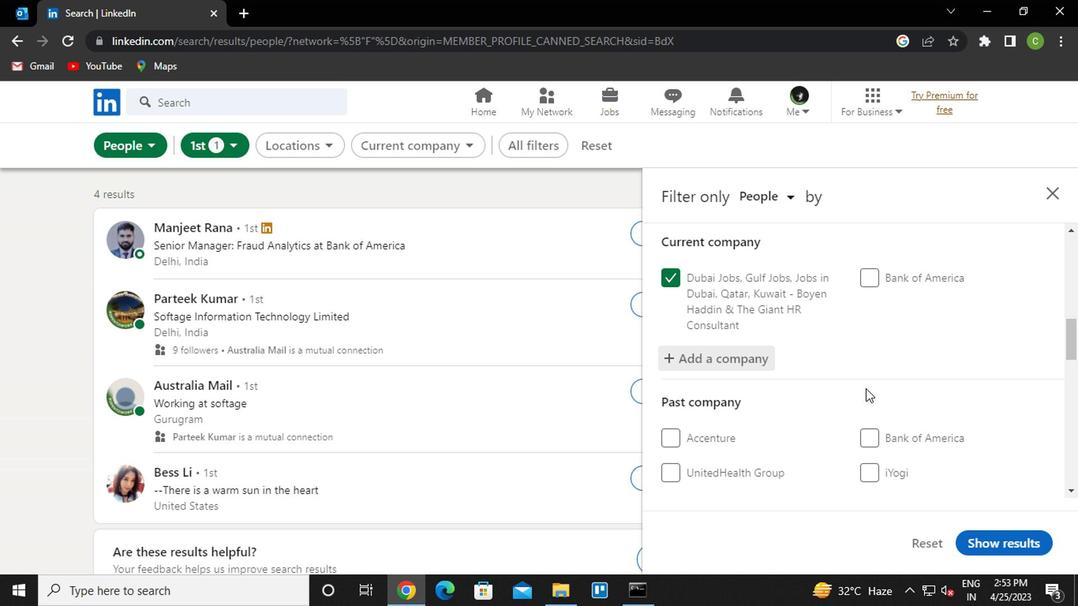 
Action: Mouse scrolled (860, 387) with delta (0, 0)
Screenshot: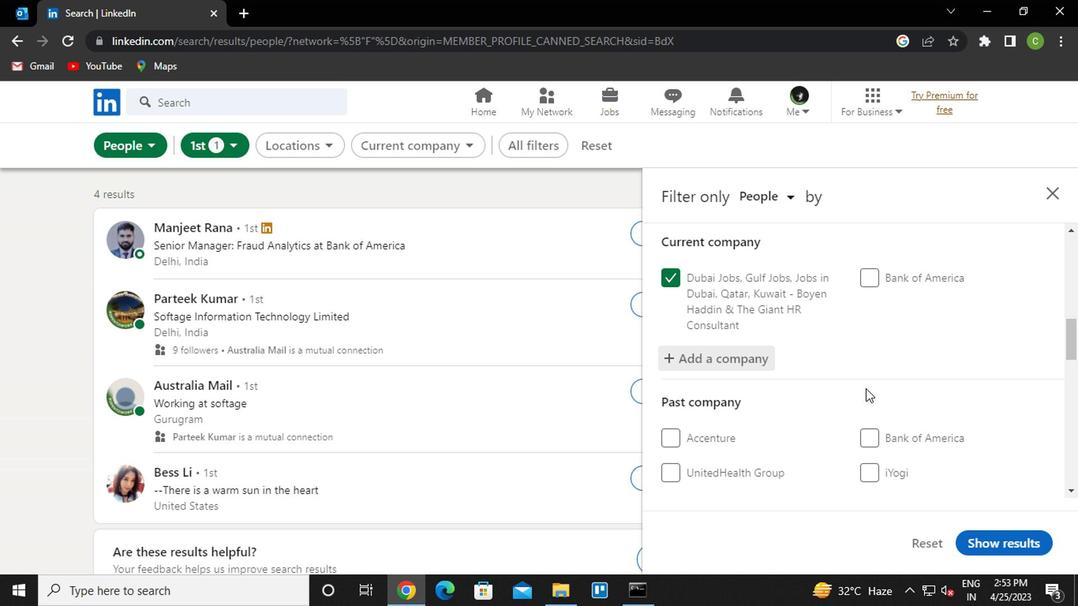 
Action: Mouse moved to (848, 389)
Screenshot: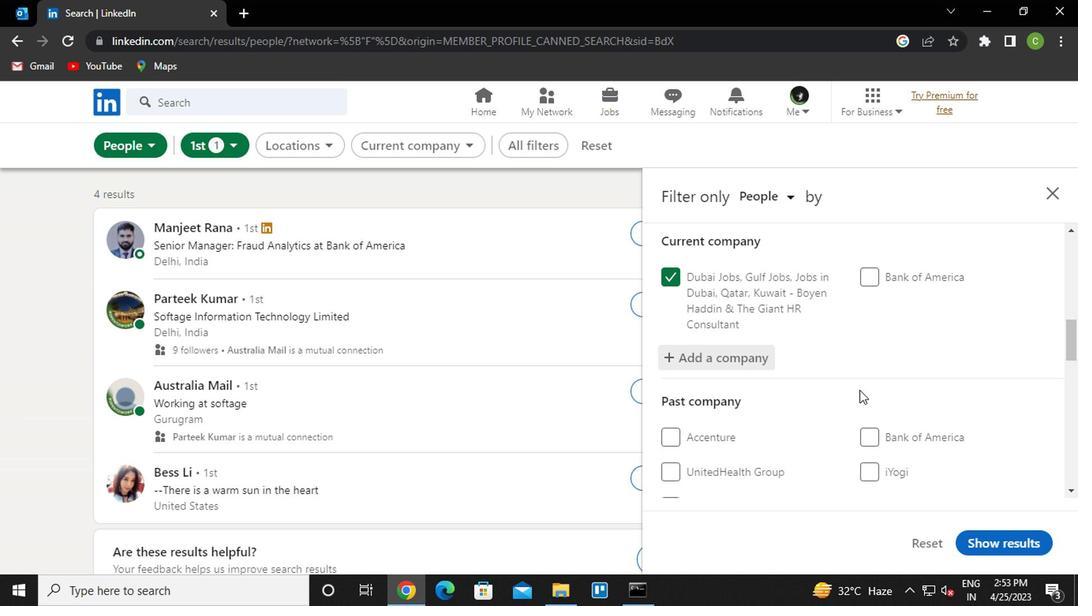 
Action: Mouse scrolled (848, 388) with delta (0, -1)
Screenshot: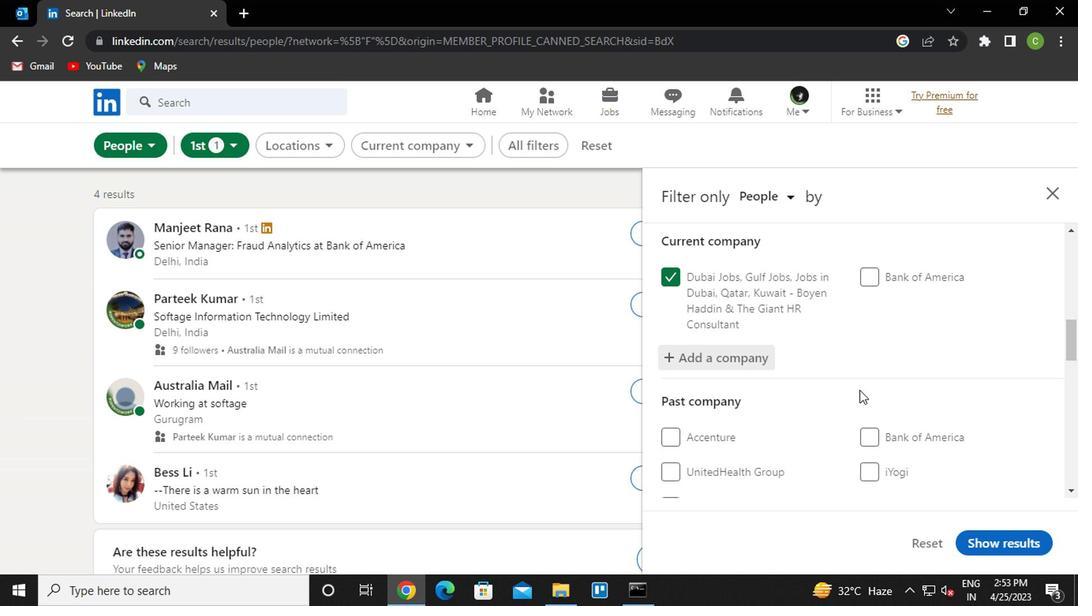
Action: Mouse moved to (864, 377)
Screenshot: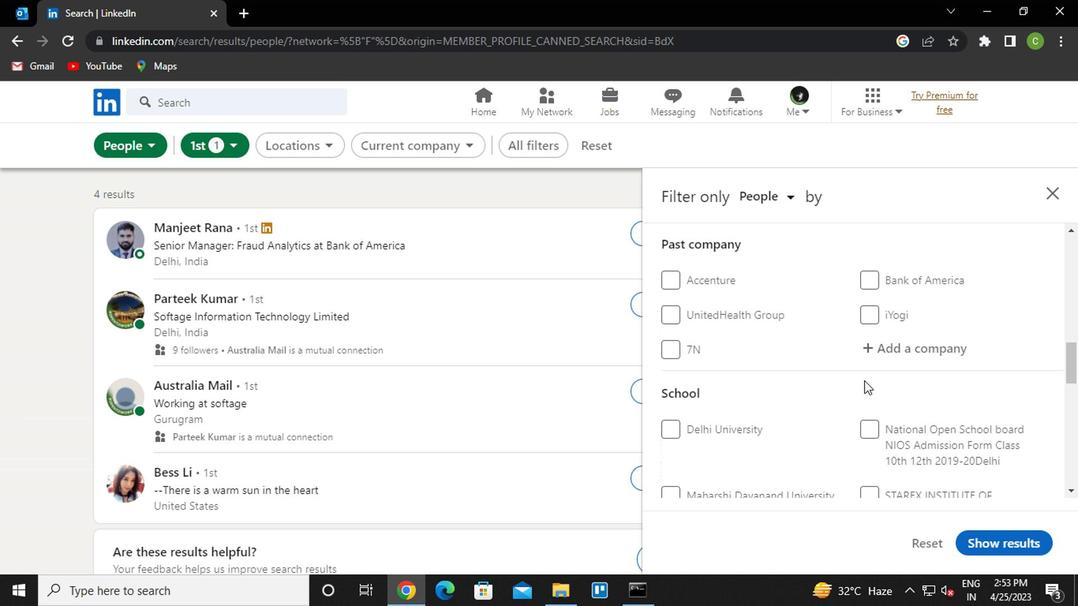 
Action: Mouse scrolled (864, 378) with delta (0, 0)
Screenshot: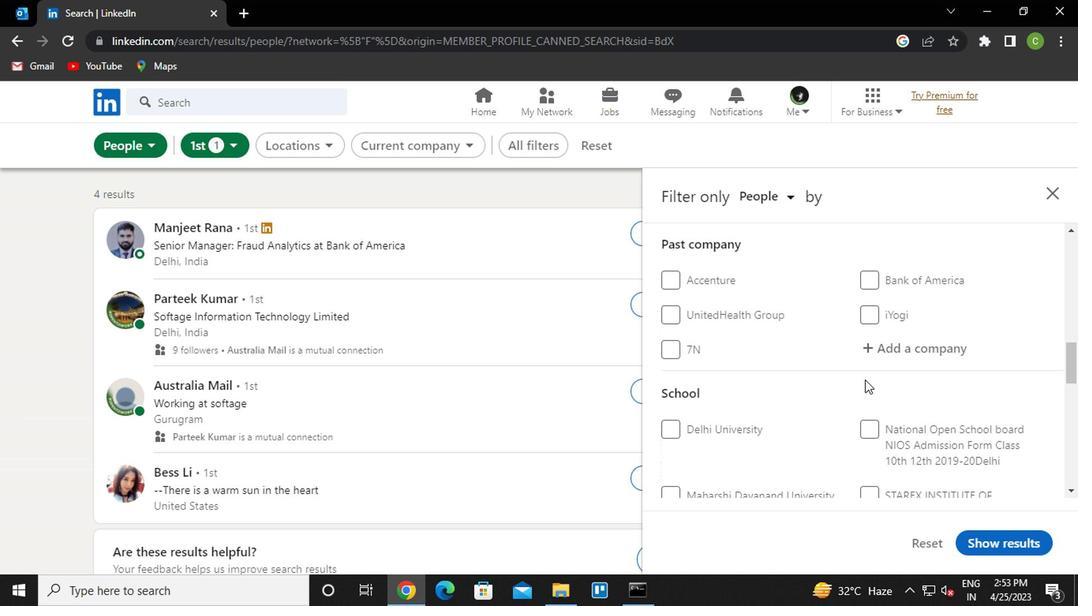 
Action: Mouse moved to (895, 425)
Screenshot: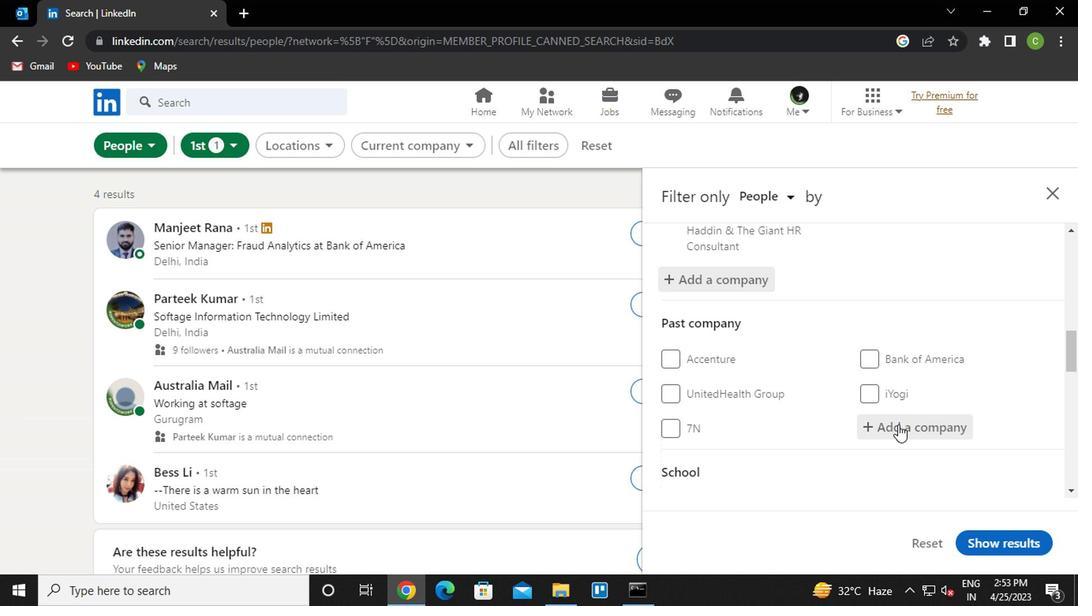 
Action: Mouse scrolled (895, 424) with delta (0, -1)
Screenshot: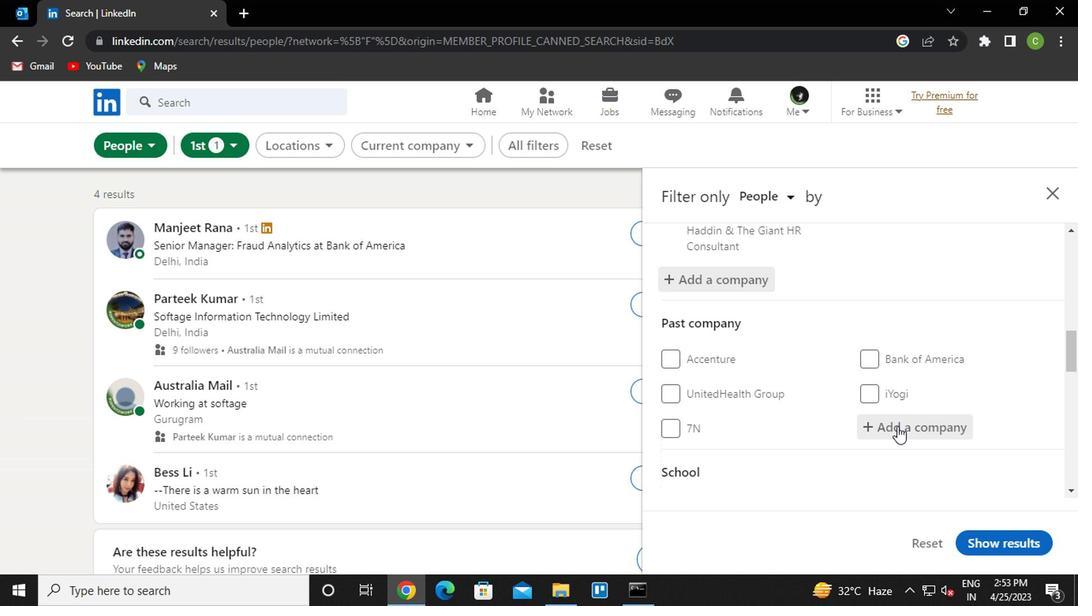 
Action: Mouse moved to (901, 451)
Screenshot: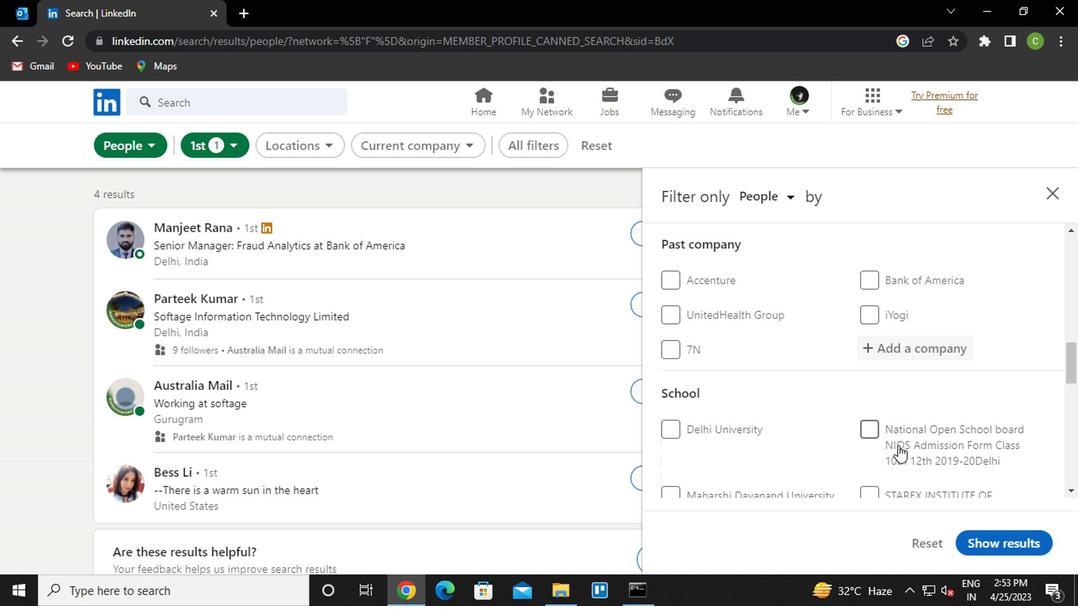 
Action: Mouse scrolled (901, 451) with delta (0, 0)
Screenshot: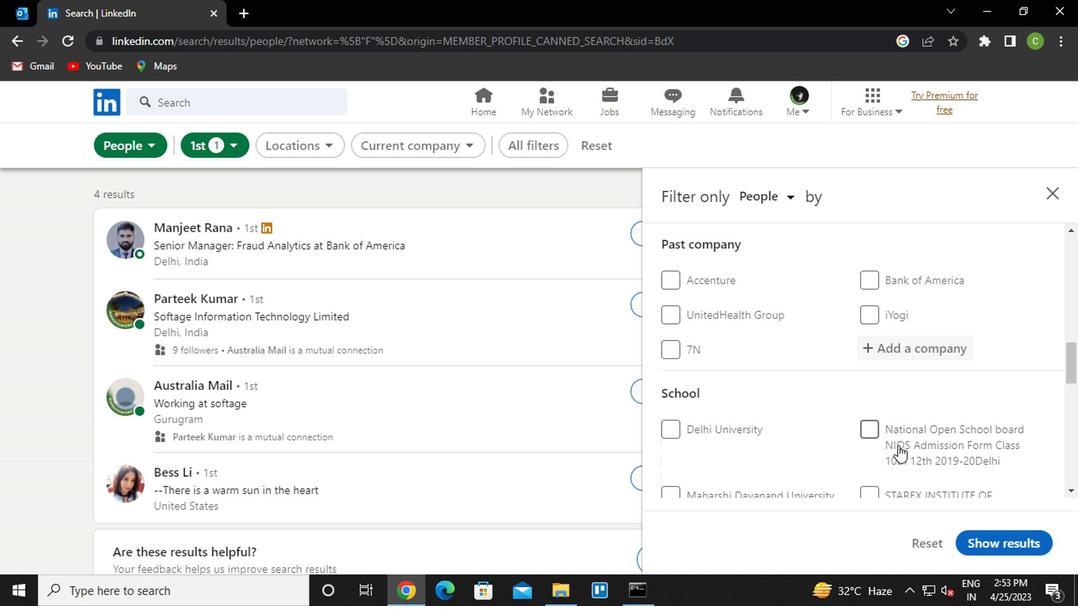 
Action: Mouse moved to (903, 447)
Screenshot: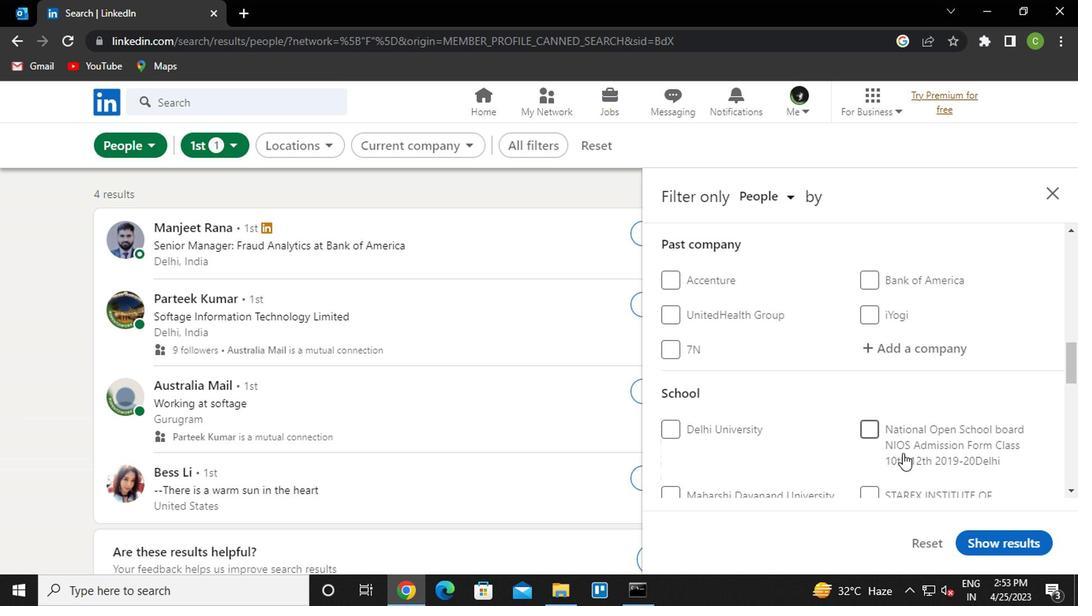 
Action: Mouse scrolled (903, 447) with delta (0, 0)
Screenshot: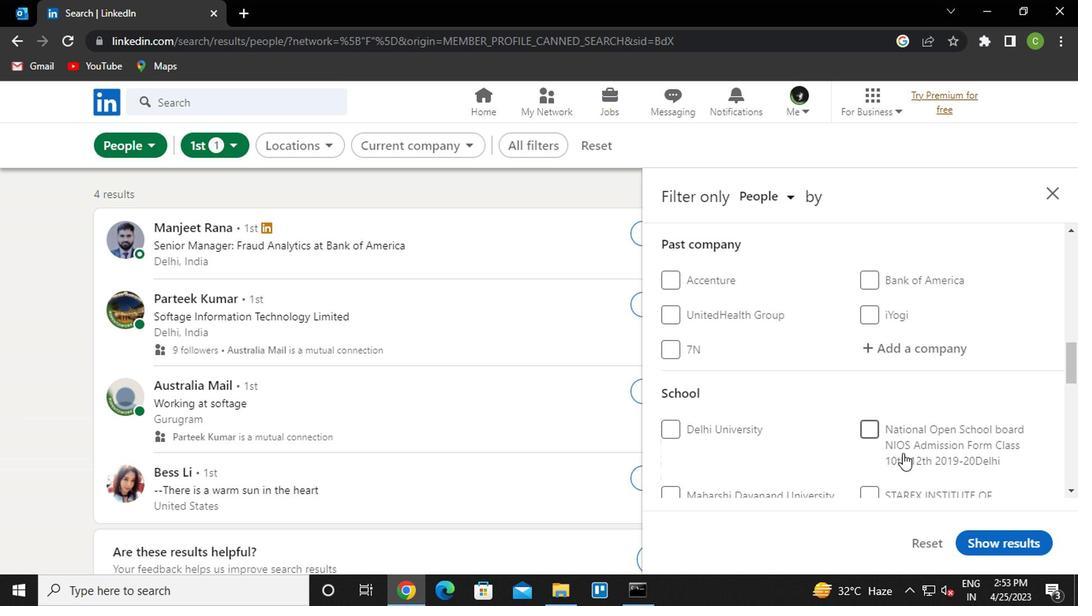 
Action: Mouse moved to (717, 390)
Screenshot: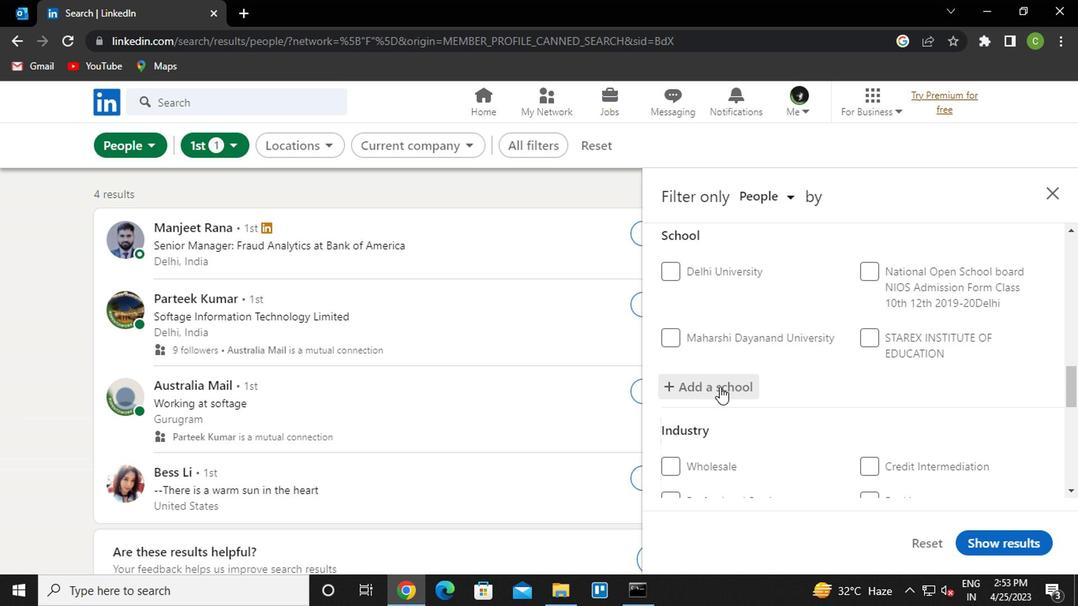 
Action: Mouse pressed left at (717, 390)
Screenshot: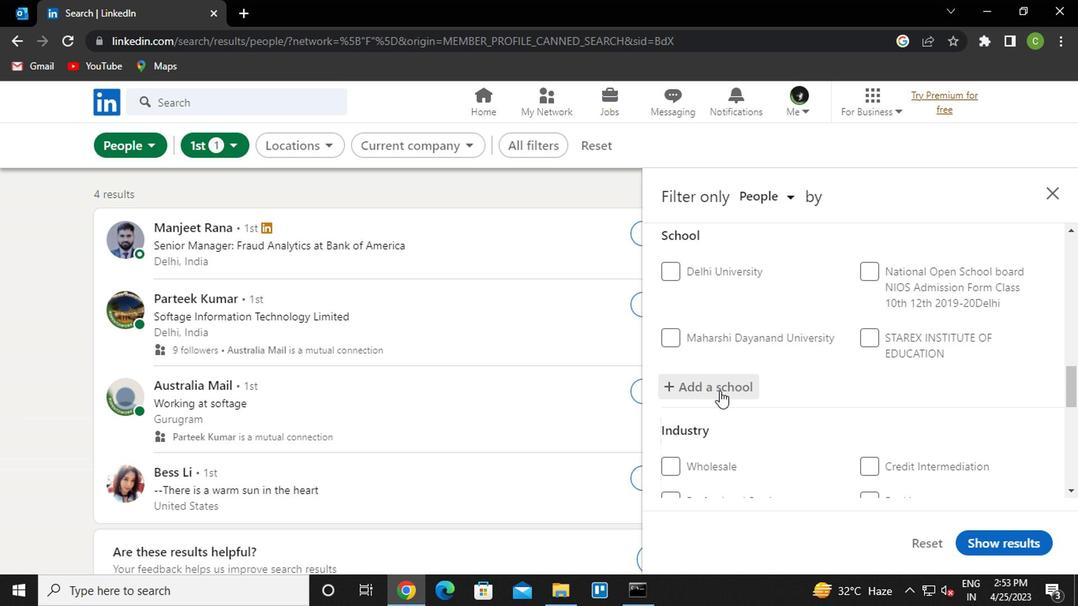 
Action: Key pressed <Key.caps_lock>n<Key.caps_lock>alanda<Key.space>open<Key.down><Key.enter>
Screenshot: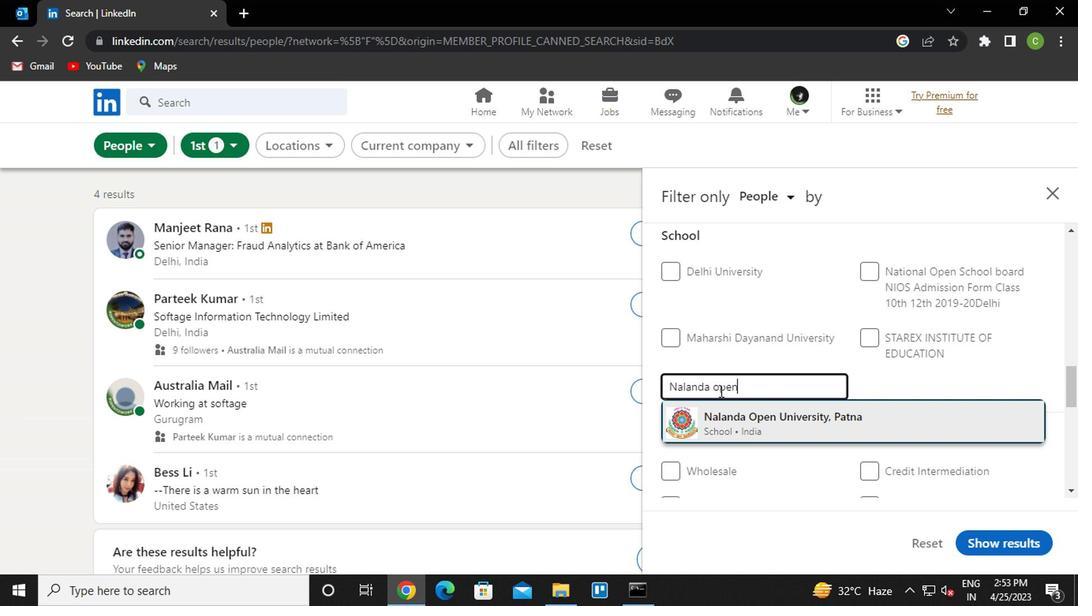 
Action: Mouse moved to (818, 354)
Screenshot: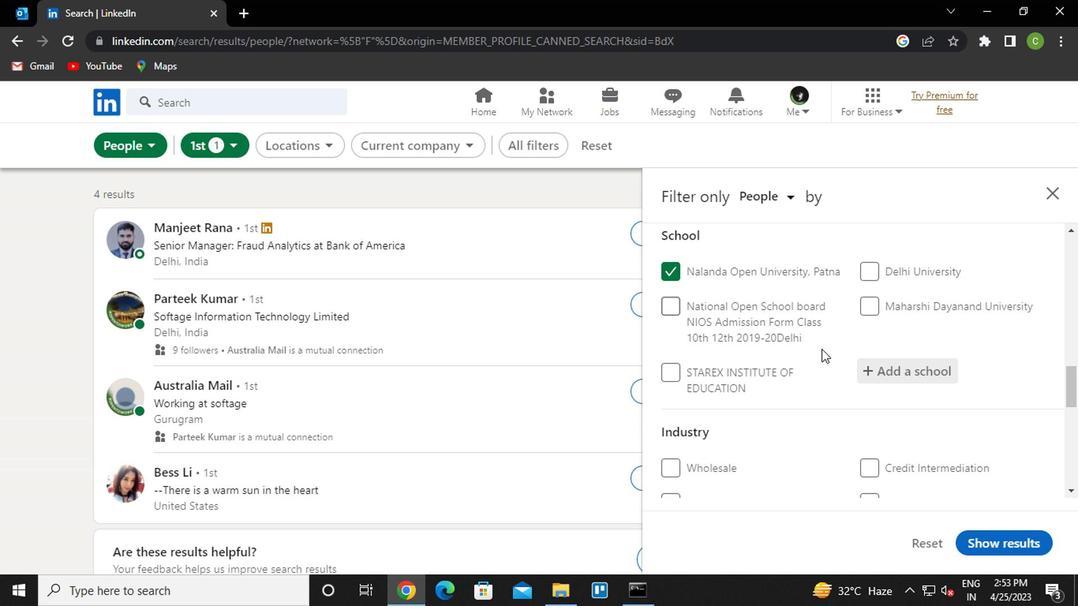 
Action: Mouse scrolled (818, 353) with delta (0, 0)
Screenshot: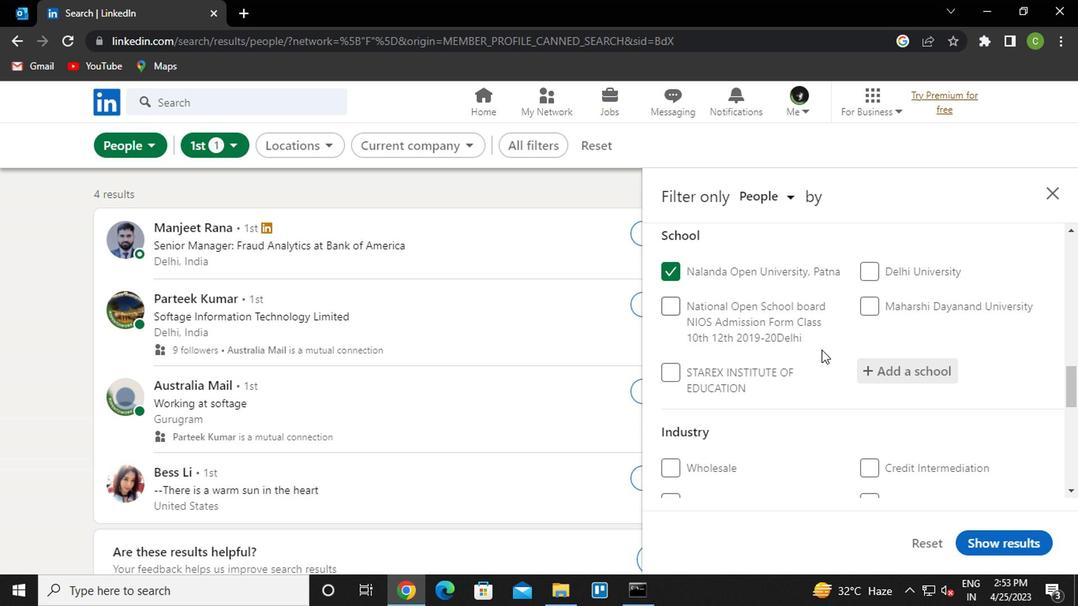 
Action: Mouse moved to (815, 361)
Screenshot: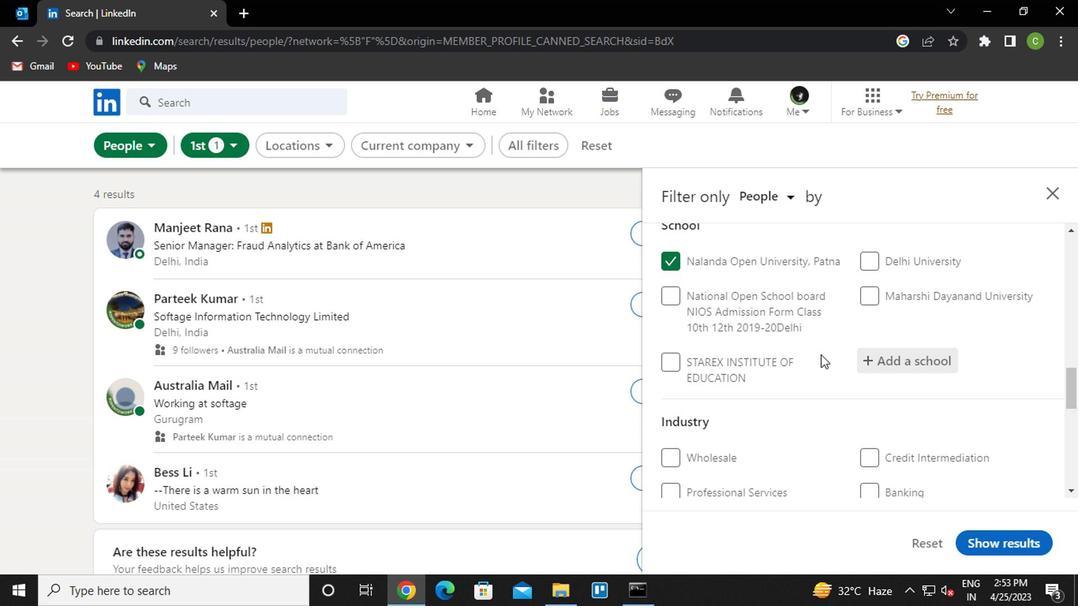 
Action: Mouse scrolled (815, 360) with delta (0, -1)
Screenshot: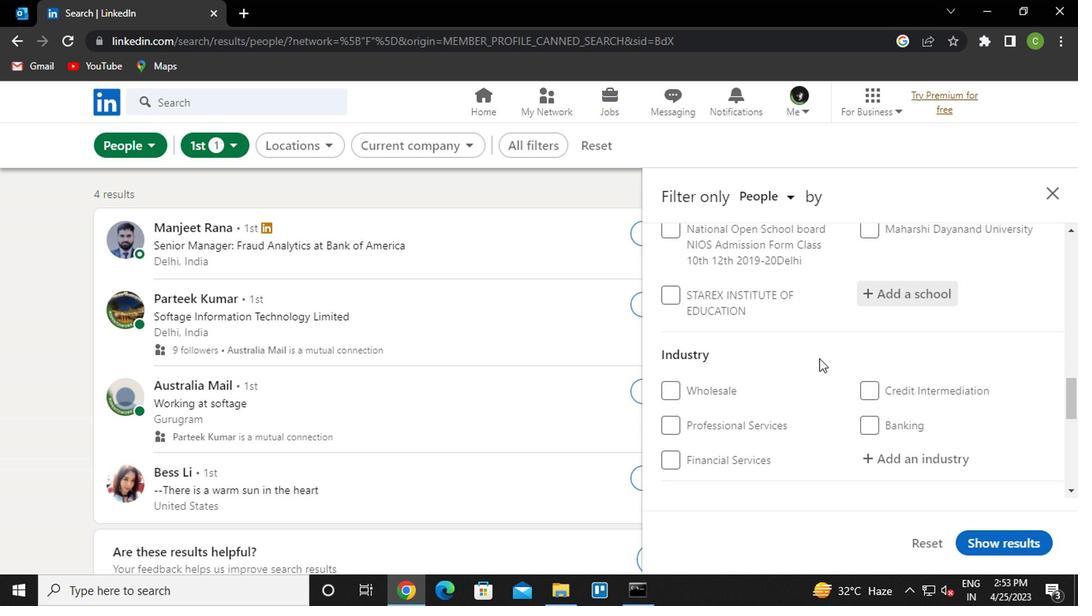 
Action: Mouse moved to (872, 381)
Screenshot: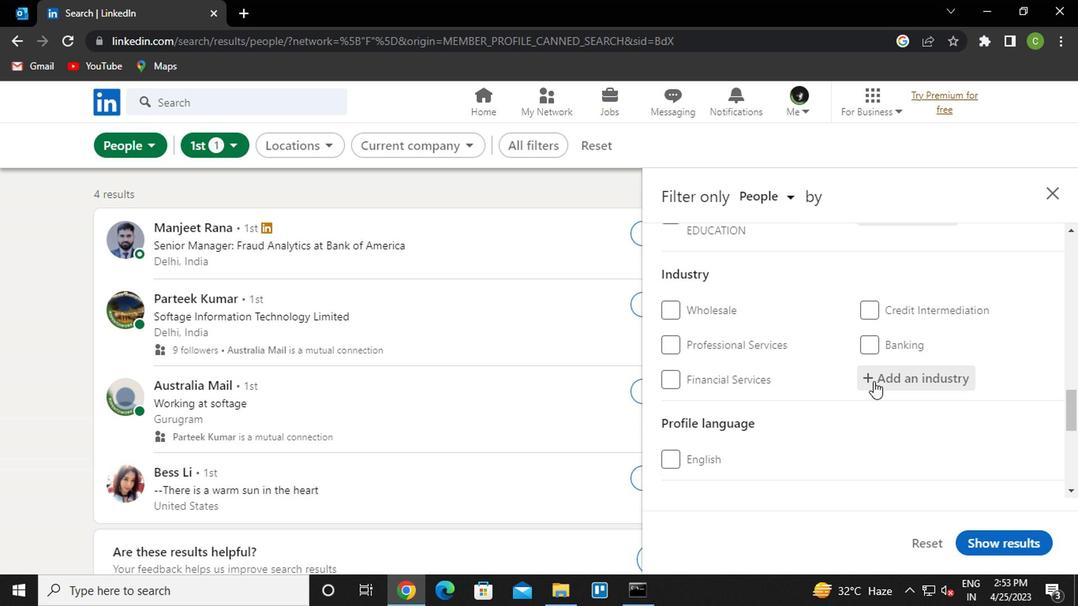 
Action: Mouse pressed left at (872, 381)
Screenshot: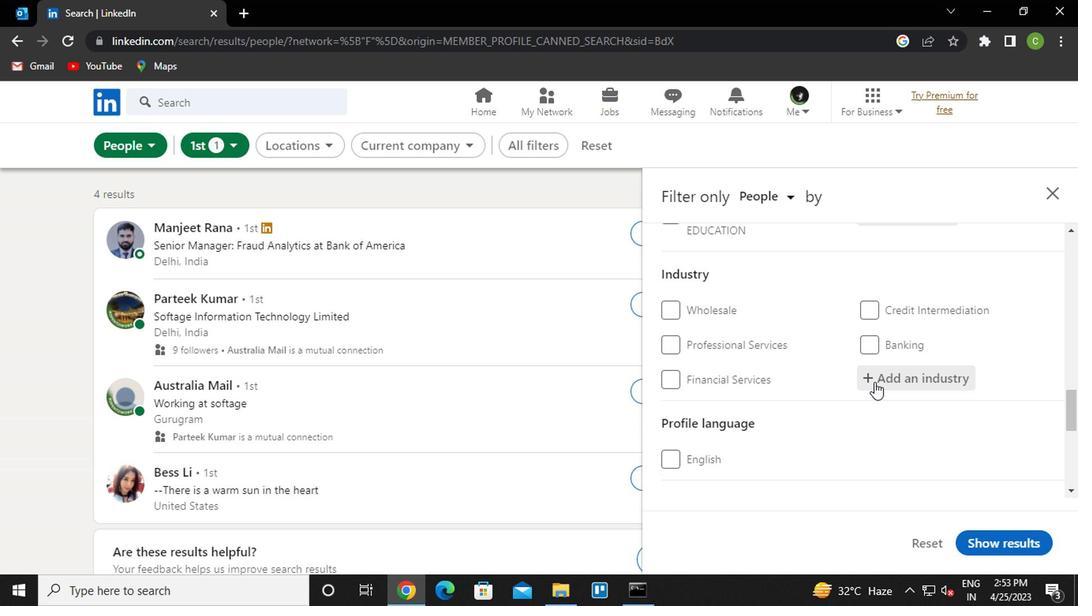 
Action: Key pressed <Key.caps_lock>f<Key.caps_lock>ootwear<Key.down><Key.enter>
Screenshot: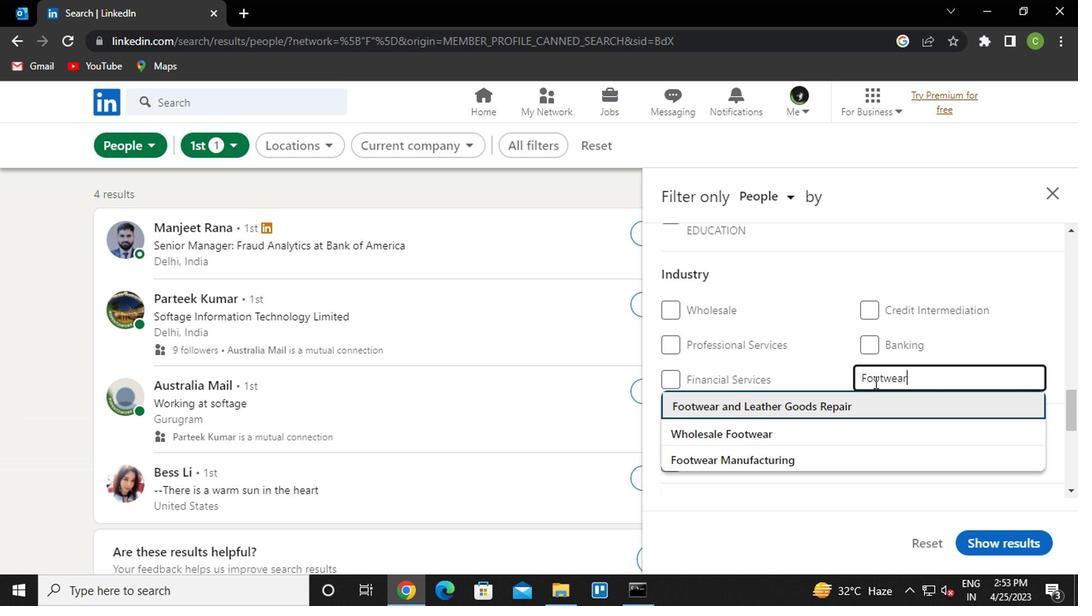
Action: Mouse moved to (748, 471)
Screenshot: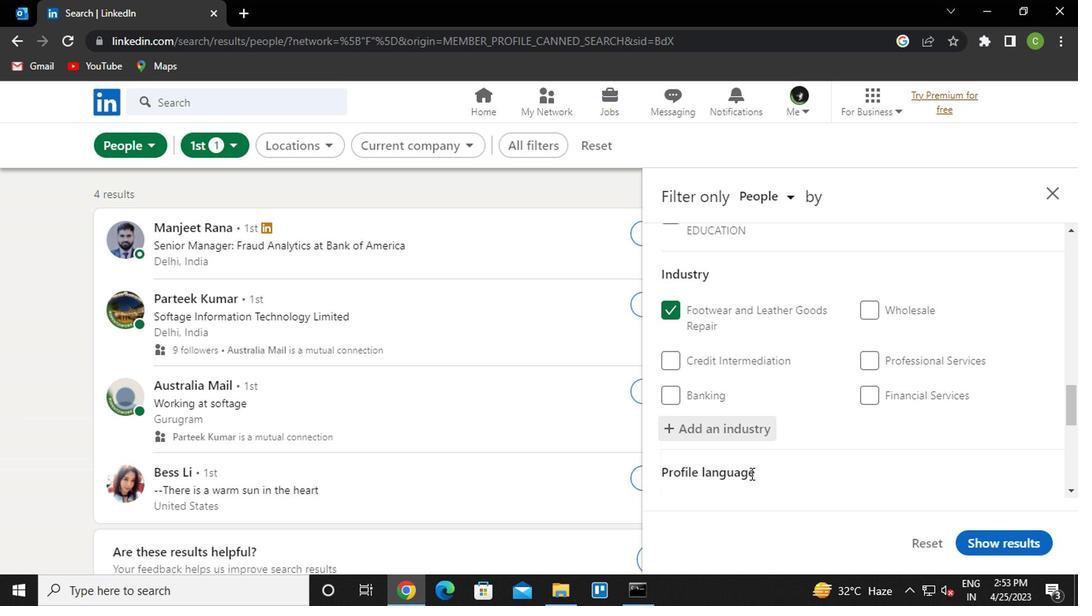 
Action: Mouse scrolled (748, 470) with delta (0, -1)
Screenshot: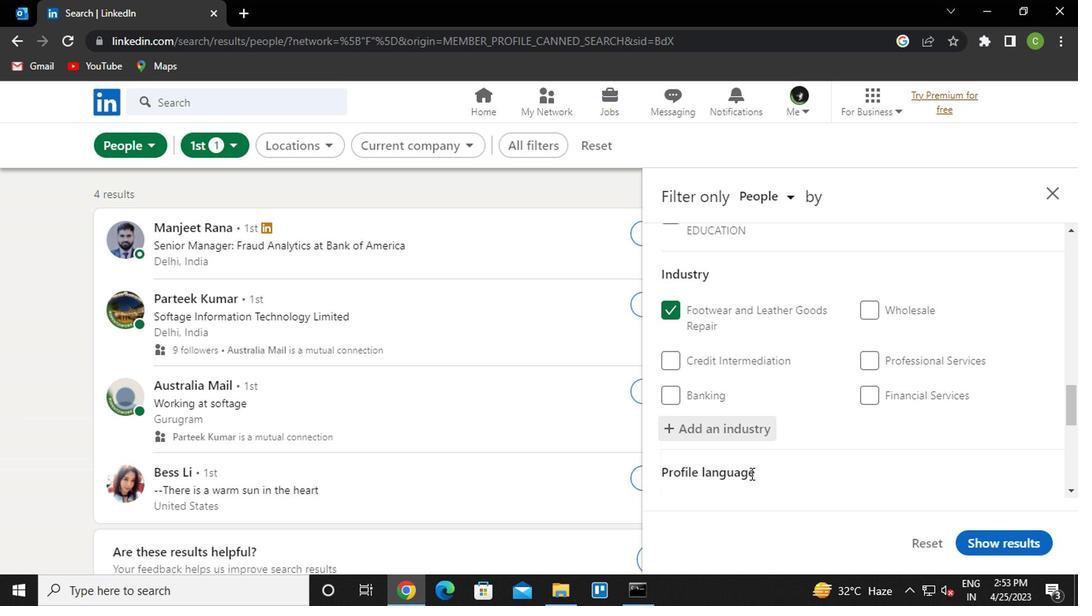 
Action: Mouse moved to (788, 441)
Screenshot: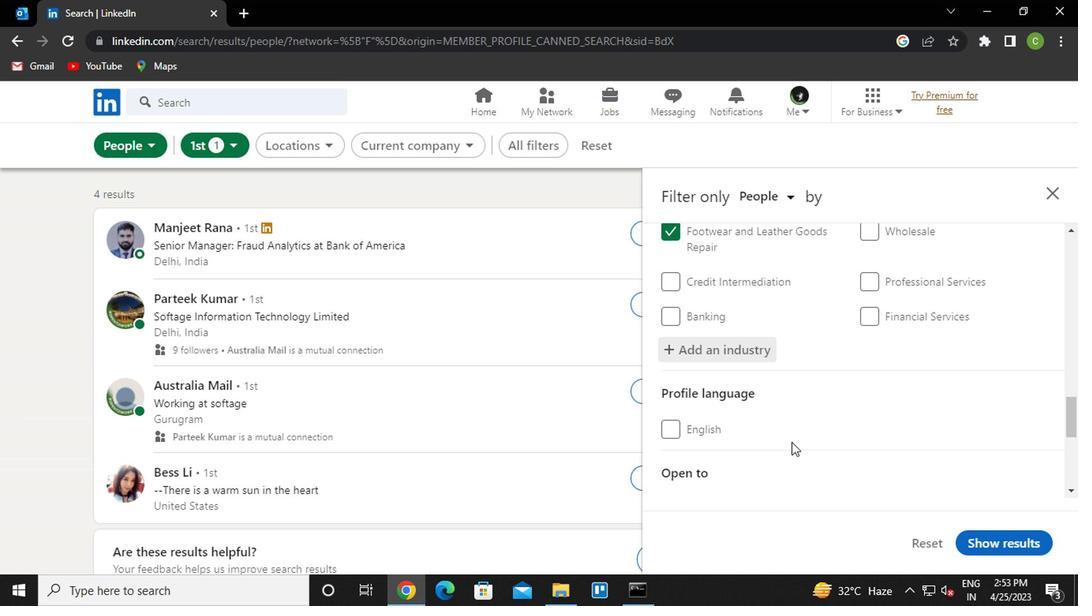 
Action: Mouse scrolled (788, 441) with delta (0, 0)
Screenshot: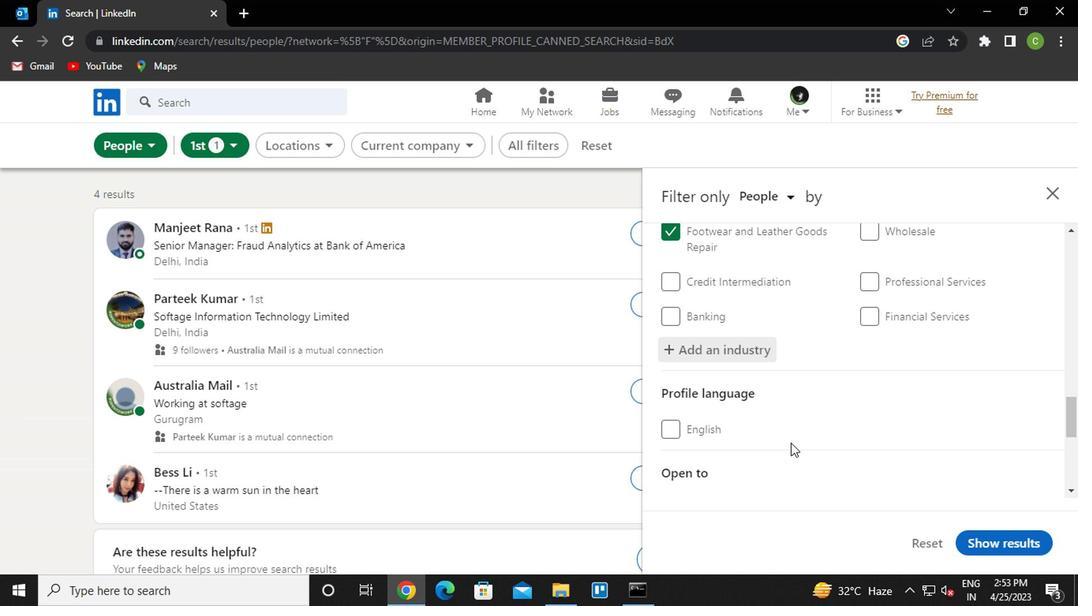 
Action: Mouse moved to (777, 446)
Screenshot: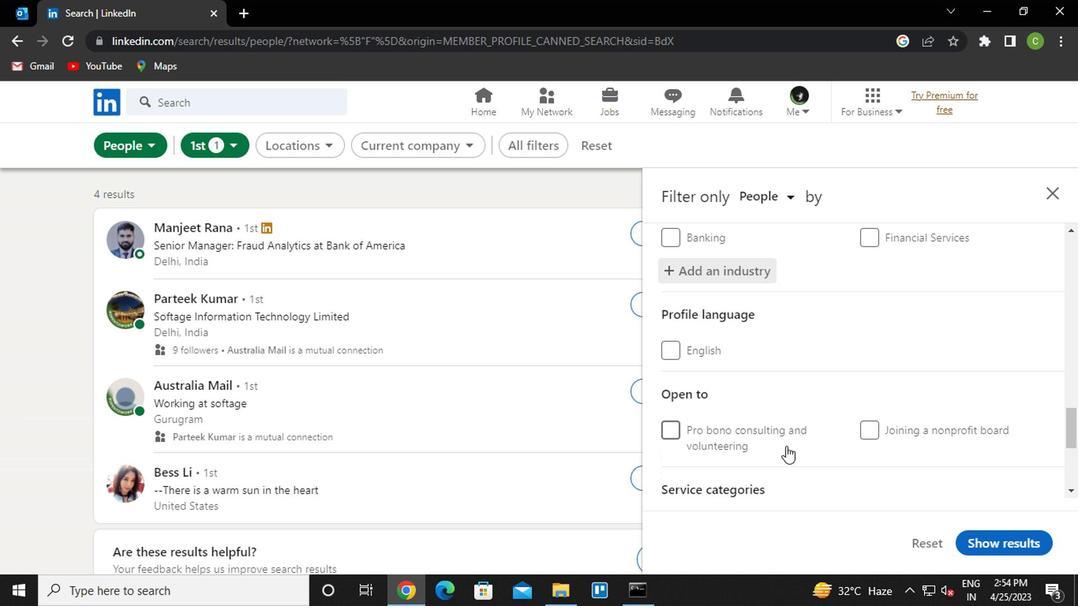 
Action: Mouse scrolled (777, 445) with delta (0, 0)
Screenshot: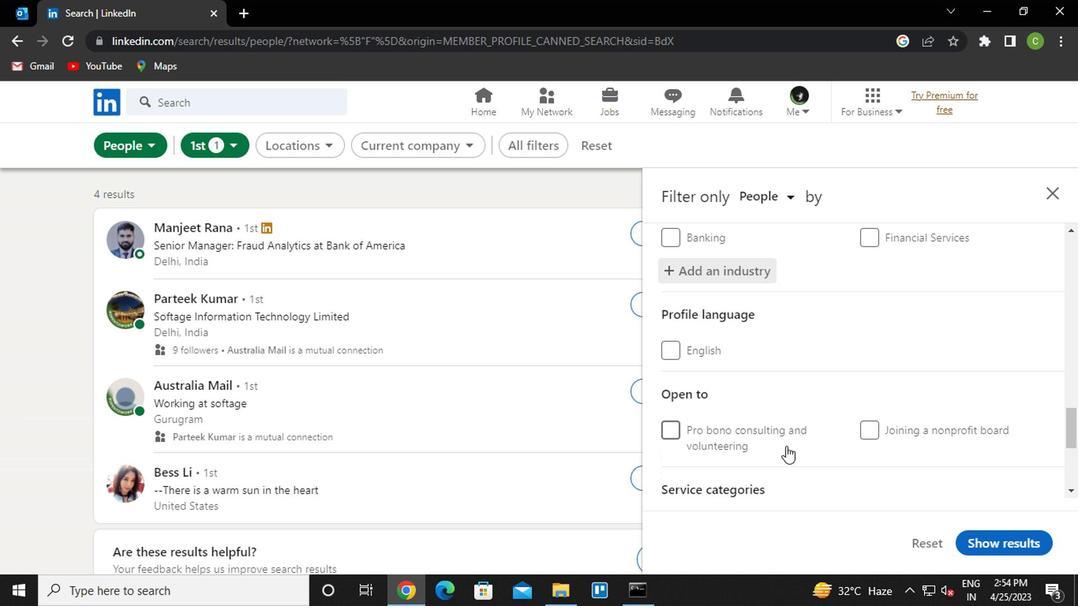 
Action: Mouse moved to (727, 368)
Screenshot: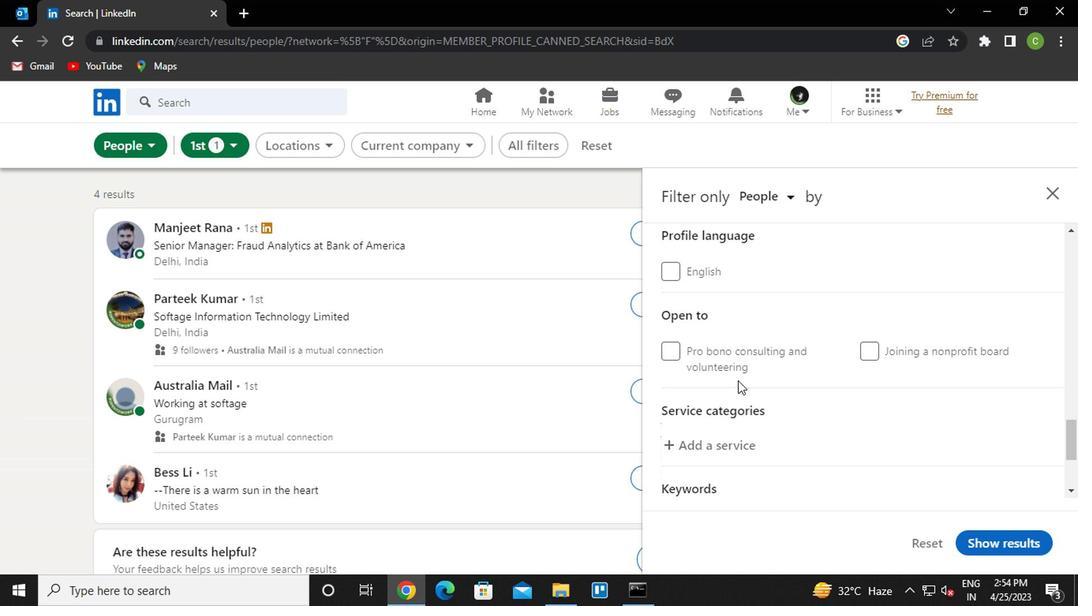 
Action: Mouse scrolled (727, 367) with delta (0, 0)
Screenshot: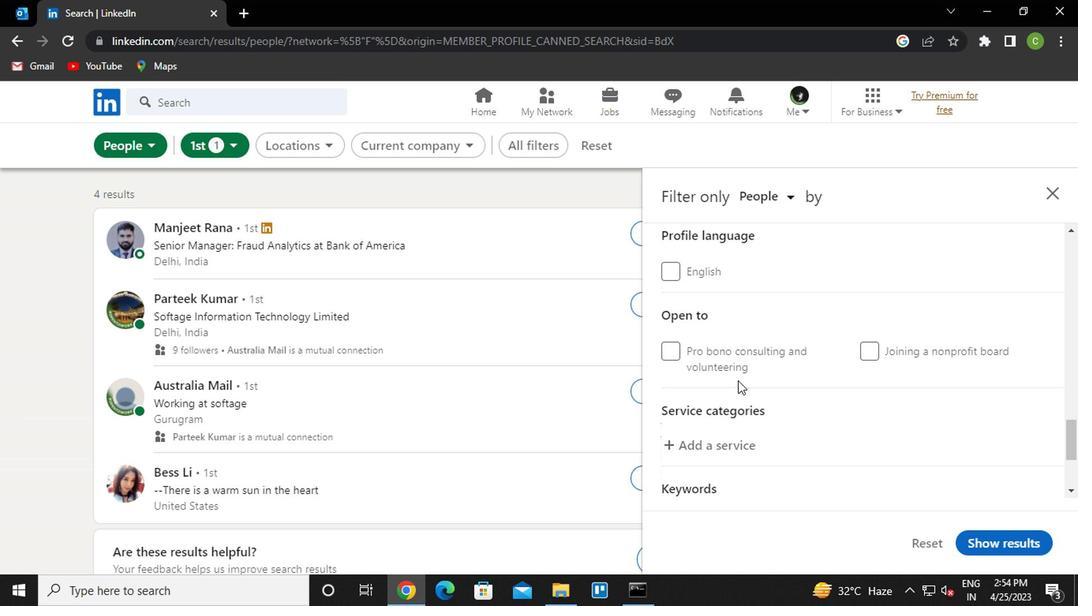
Action: Mouse moved to (727, 366)
Screenshot: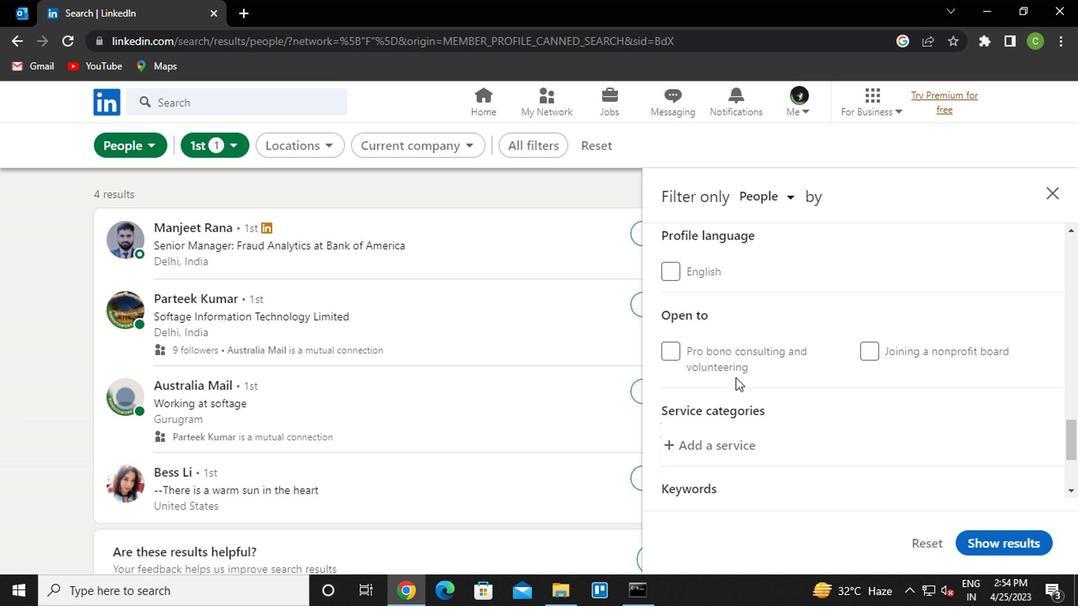 
Action: Mouse scrolled (727, 365) with delta (0, 0)
Screenshot: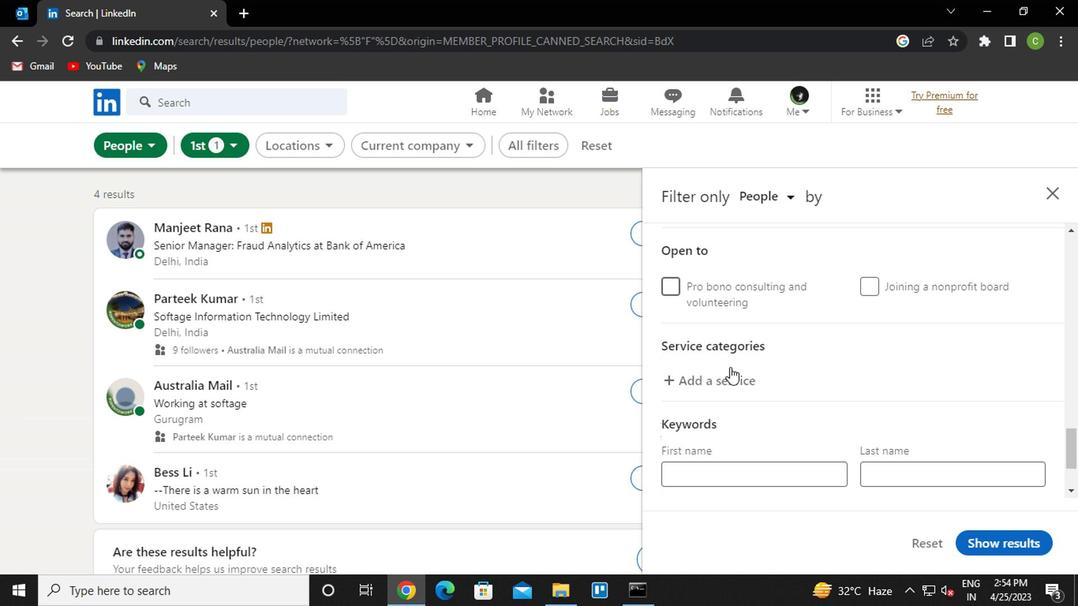 
Action: Mouse moved to (722, 281)
Screenshot: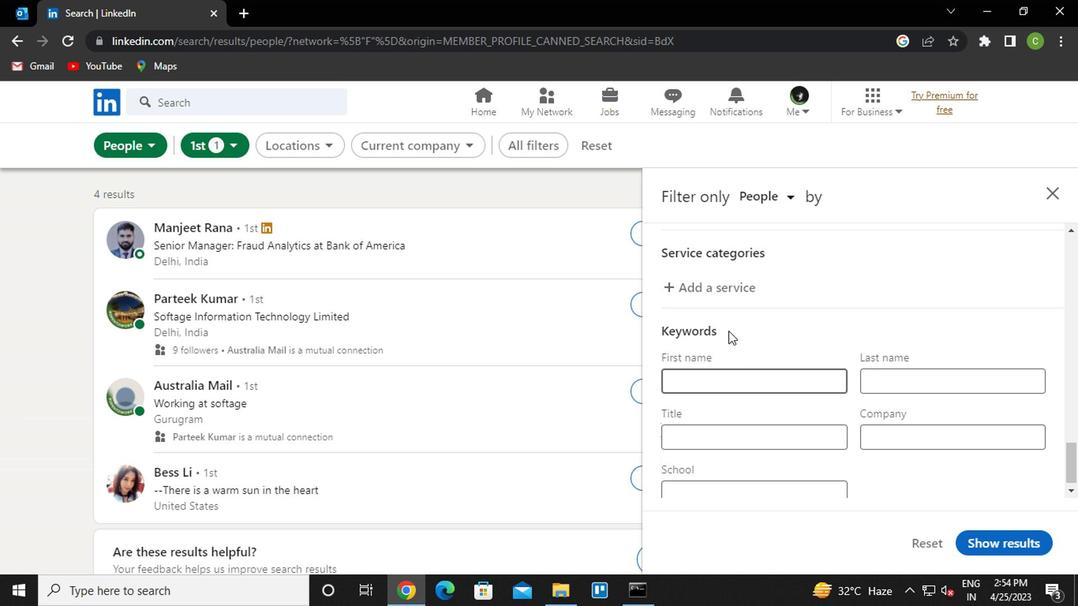 
Action: Mouse pressed left at (722, 281)
Screenshot: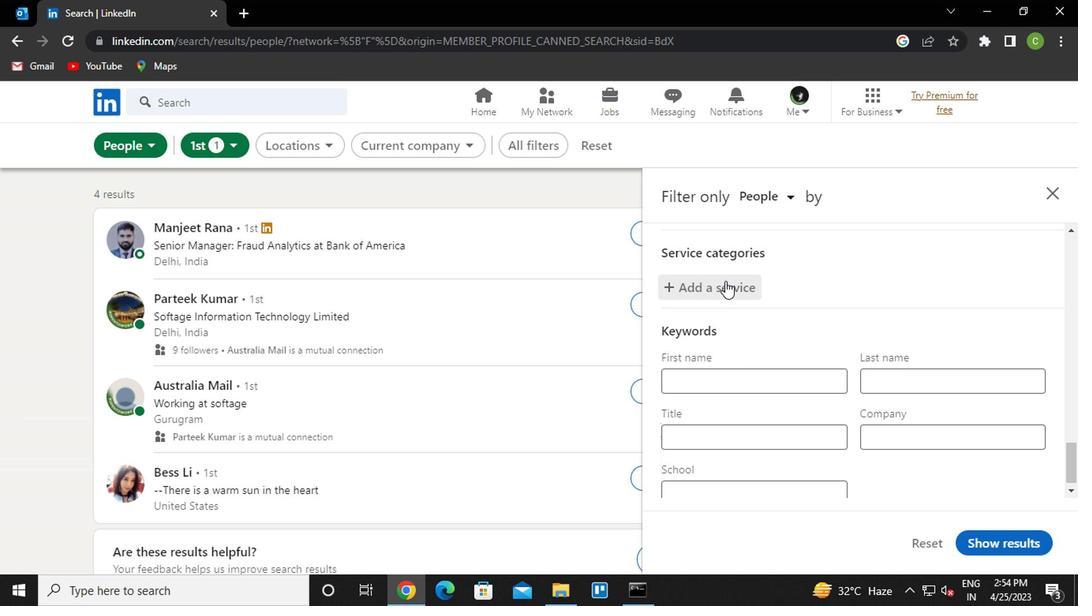 
Action: Key pressed <Key.caps_lock>p<Key.caps_lock>rogram<Key.space><Key.space><Key.down><Key.enter>
Screenshot: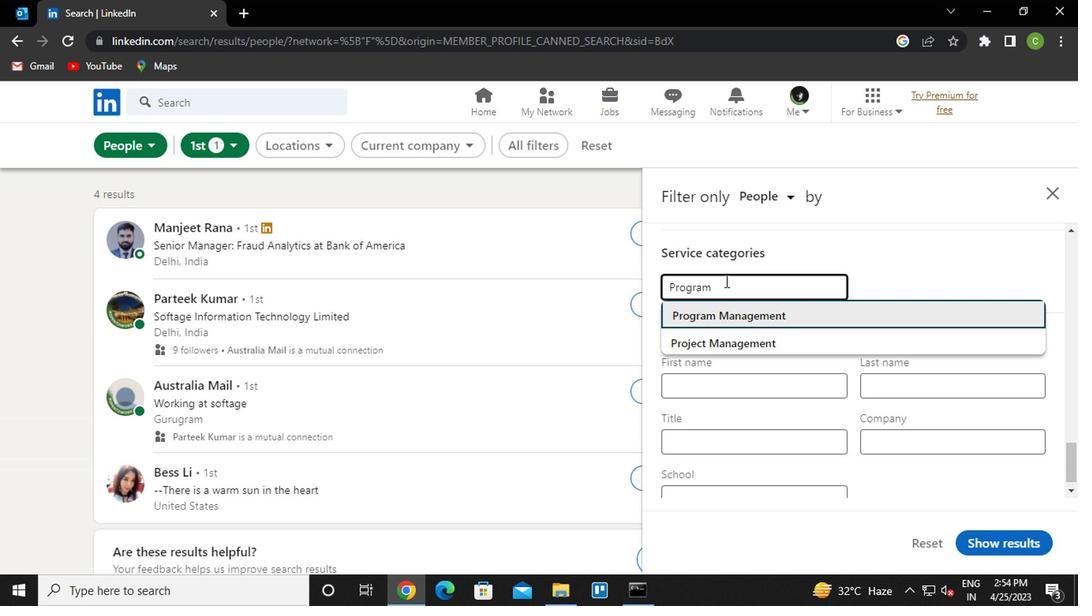 
Action: Mouse moved to (769, 437)
Screenshot: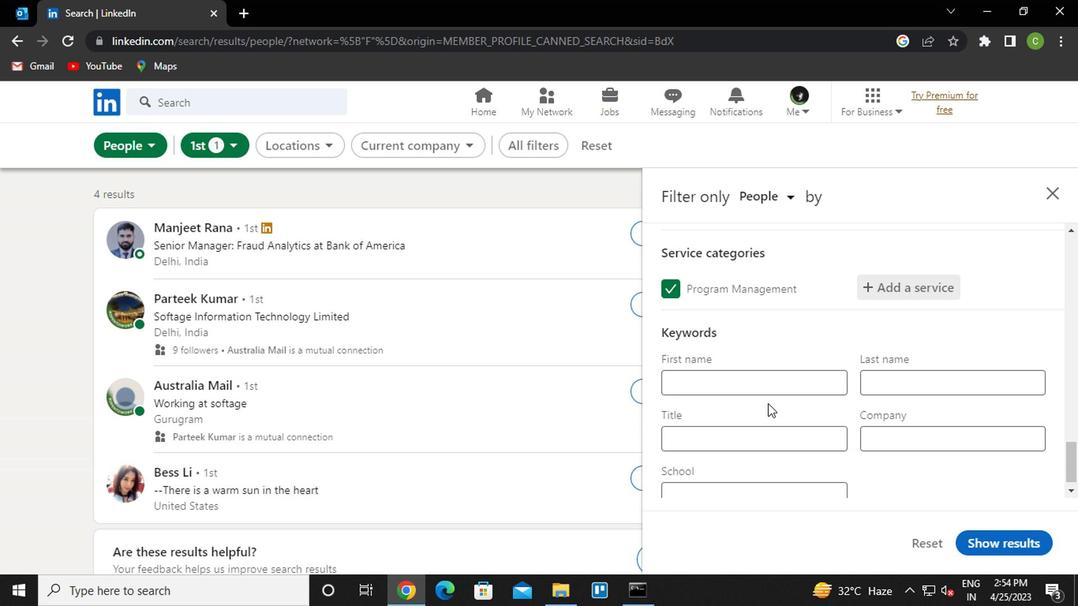 
Action: Mouse pressed left at (769, 437)
Screenshot: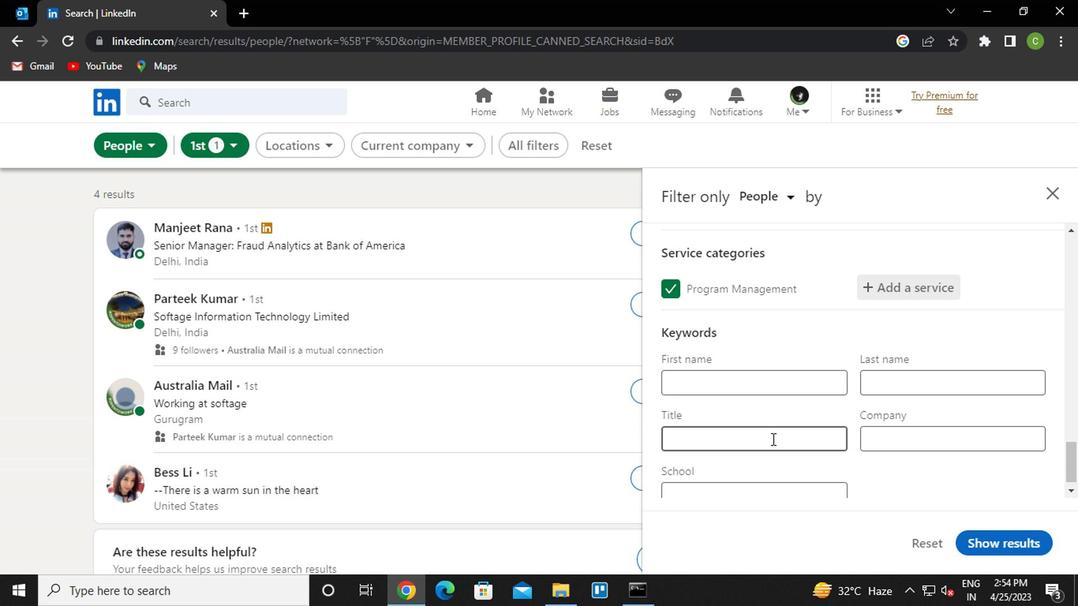 
Action: Key pressed <Key.caps_lock>s<Key.caps_lock><Key.backspace><Key.caps_lock>b<Key.caps_lock>i<Key.backspace>usiness<Key.space>analyst
Screenshot: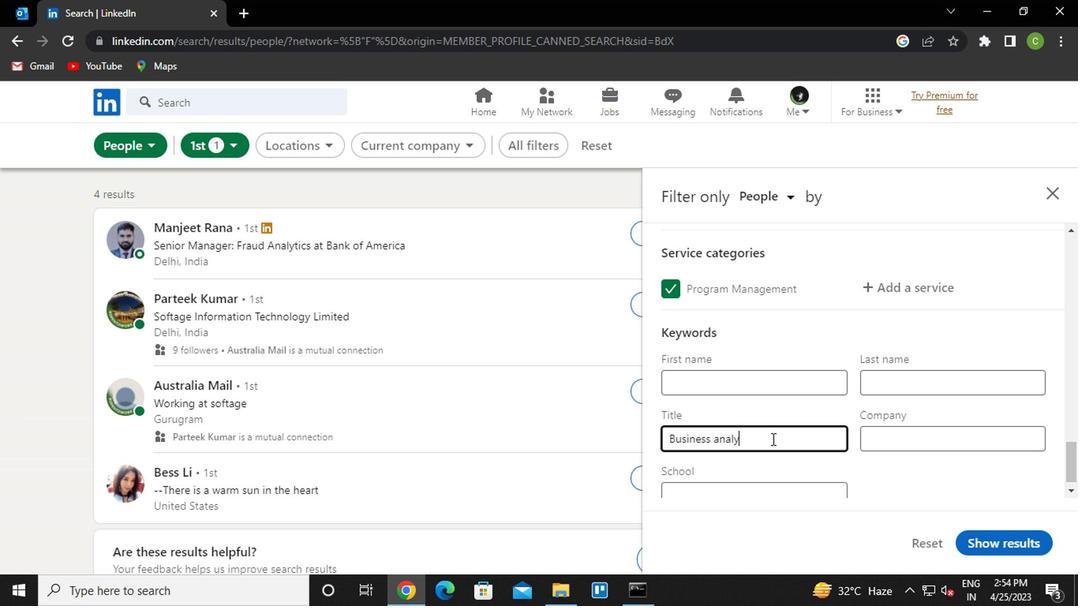 
Action: Mouse moved to (806, 428)
Screenshot: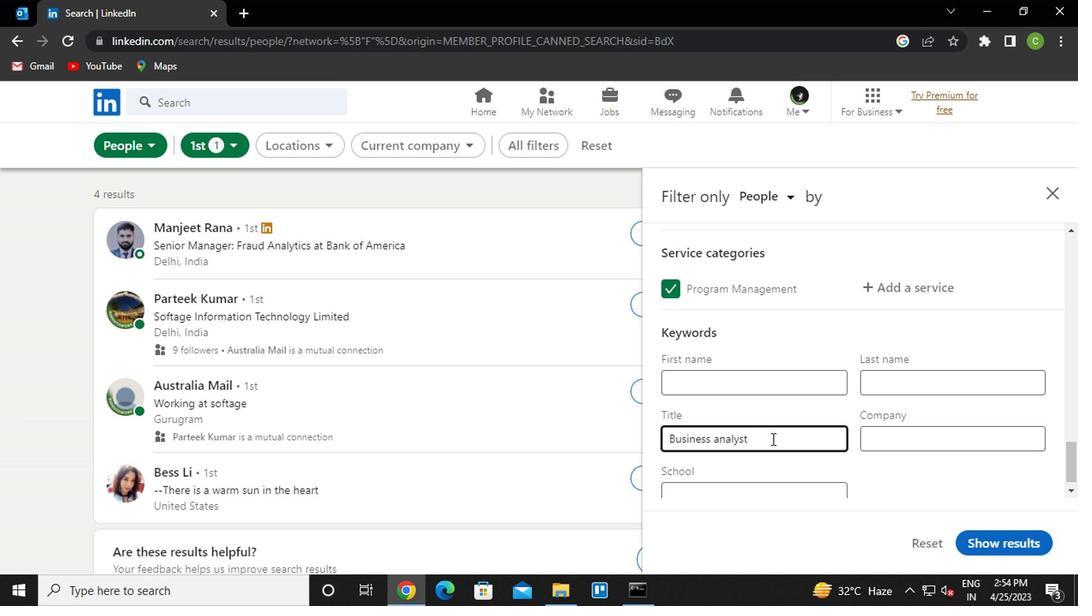 
Action: Mouse scrolled (806, 427) with delta (0, 0)
Screenshot: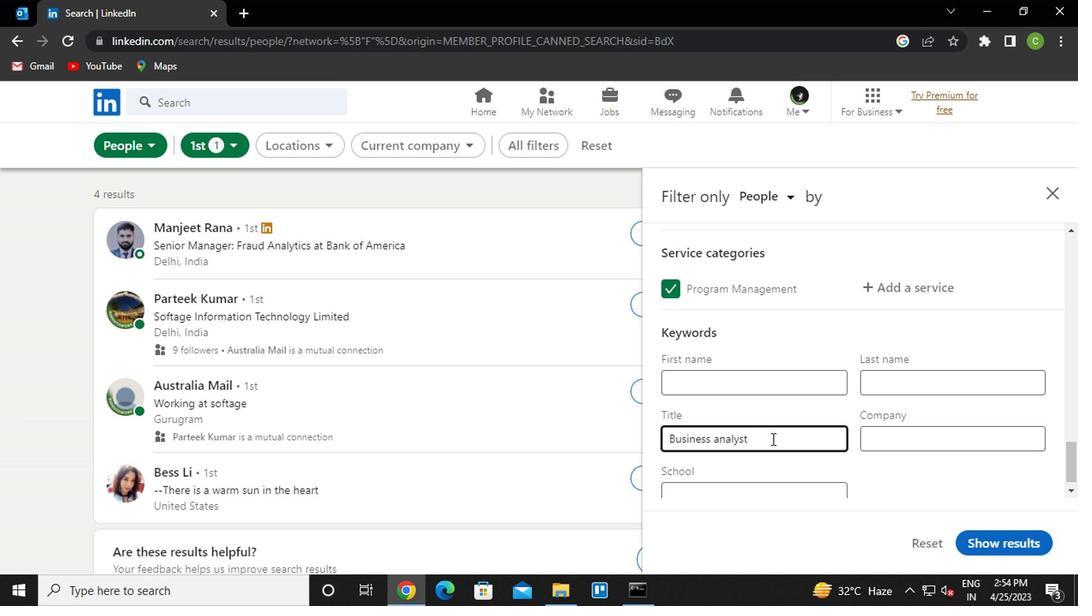 
Action: Mouse moved to (973, 531)
Screenshot: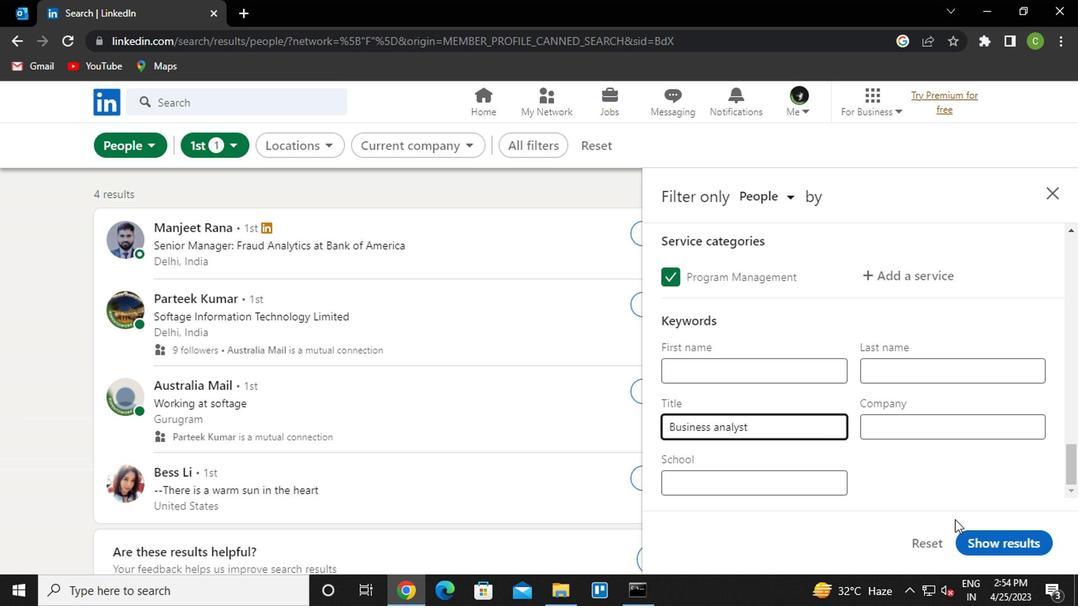 
Action: Mouse pressed left at (973, 531)
Screenshot: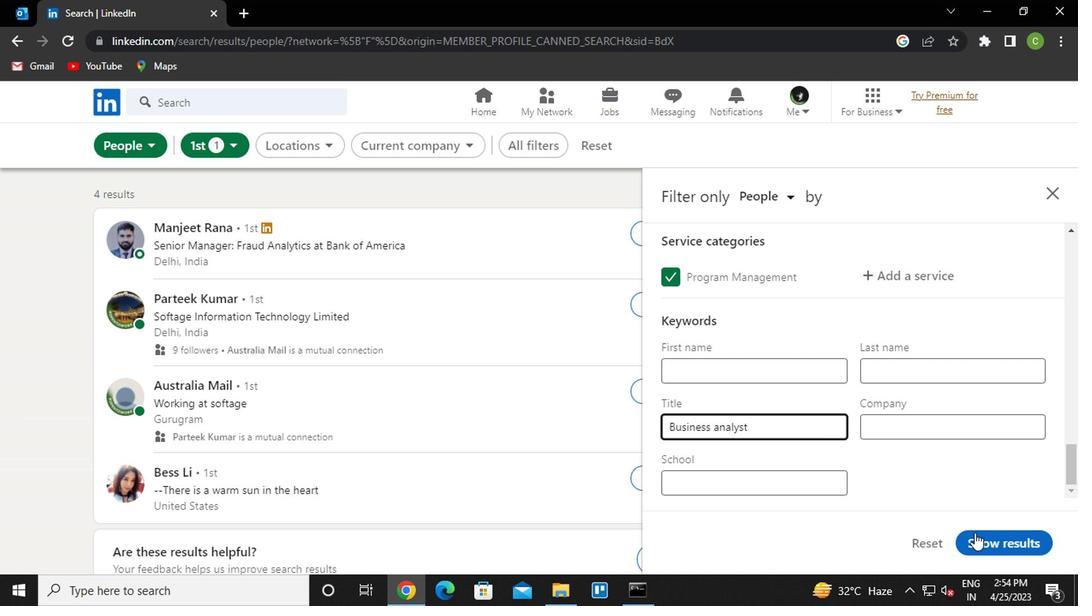 
Action: Mouse moved to (567, 406)
Screenshot: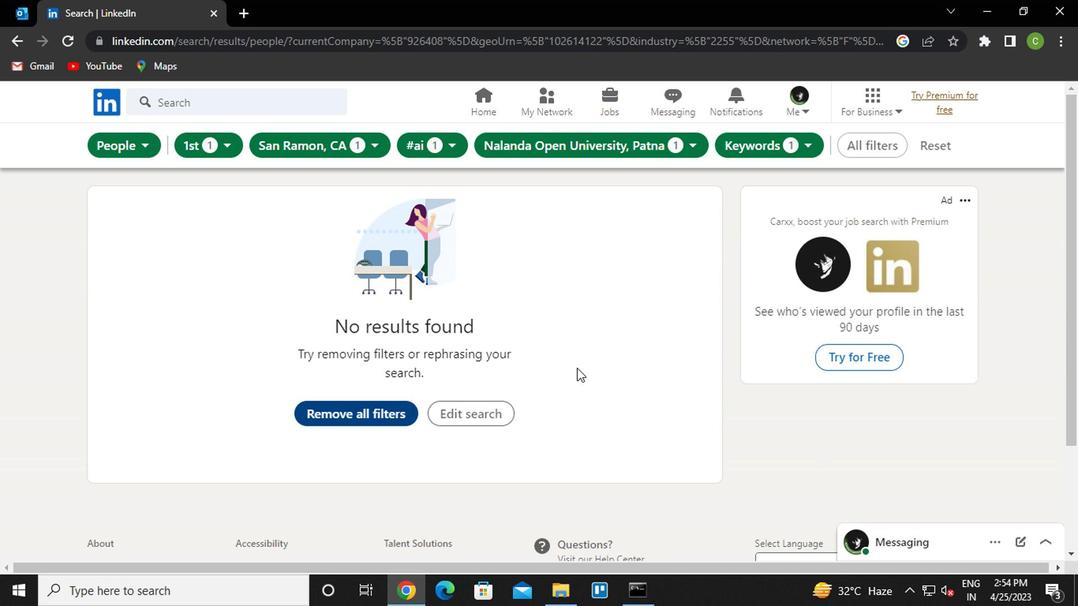 
